 Task: Add an event with the title Lunch and Learn: Effective Email Marketing Strategies, date ''2023/10/18'', time 7:00 AM to 9:00 AMand add a description: Participants will understand the importance of building rapport and trust with the other party during negotiations. They will learn strategies to establish positive relationships, manage emotions, and navigate potential conflicts constructively.Select event color  Lavender . Add location for the event as: London, UK, logged in from the account softage.3@softage.netand send the event invitation to softage.4@softage.net and softage.5@softage.net. Set a reminder for the event Doesn''t repeat
Action: Mouse moved to (78, 99)
Screenshot: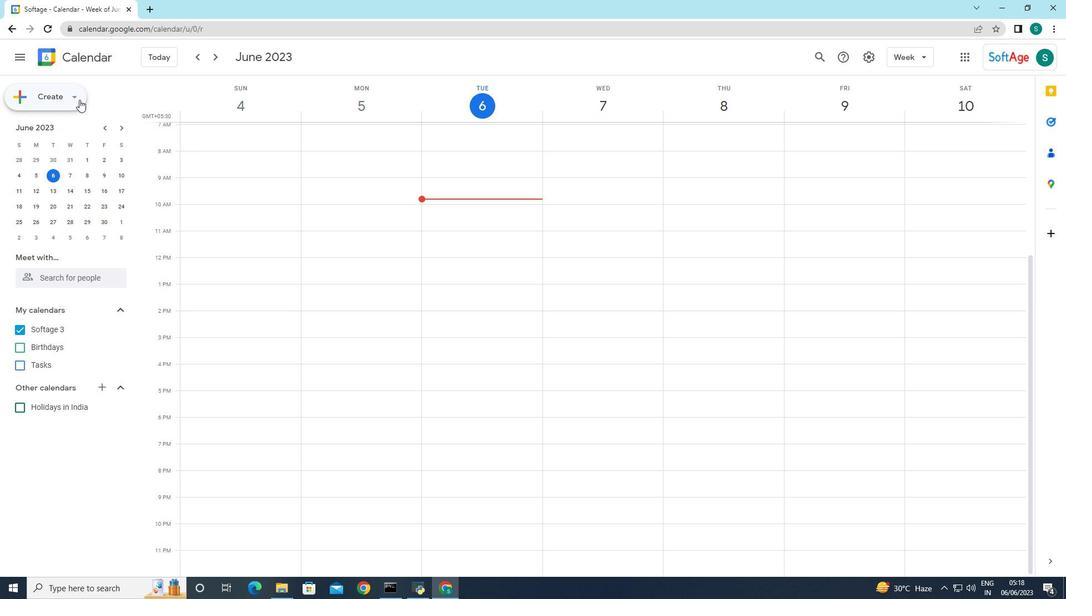
Action: Mouse pressed left at (78, 99)
Screenshot: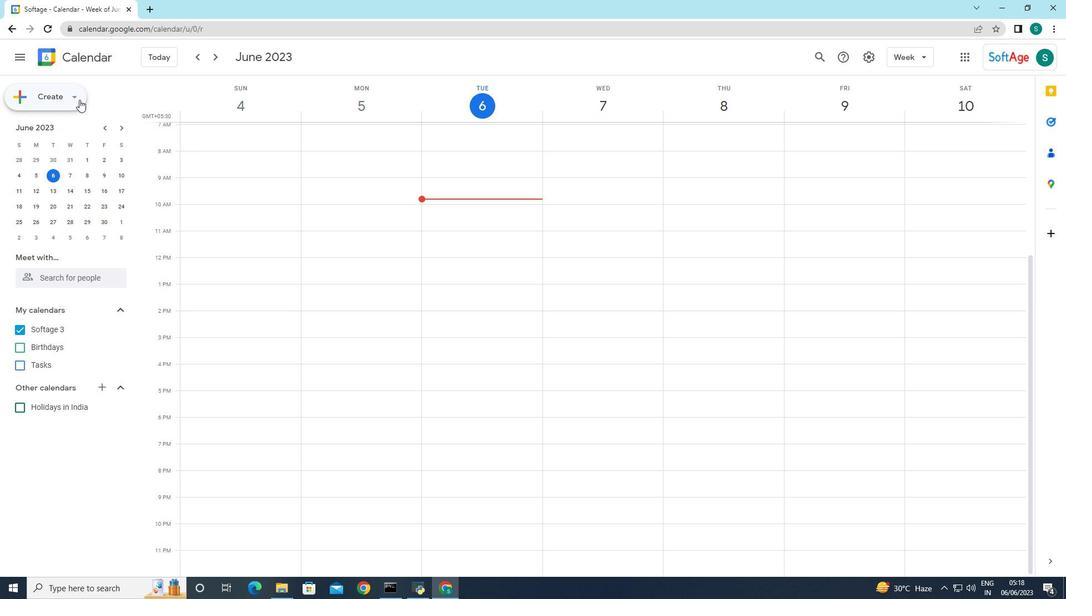 
Action: Mouse moved to (63, 121)
Screenshot: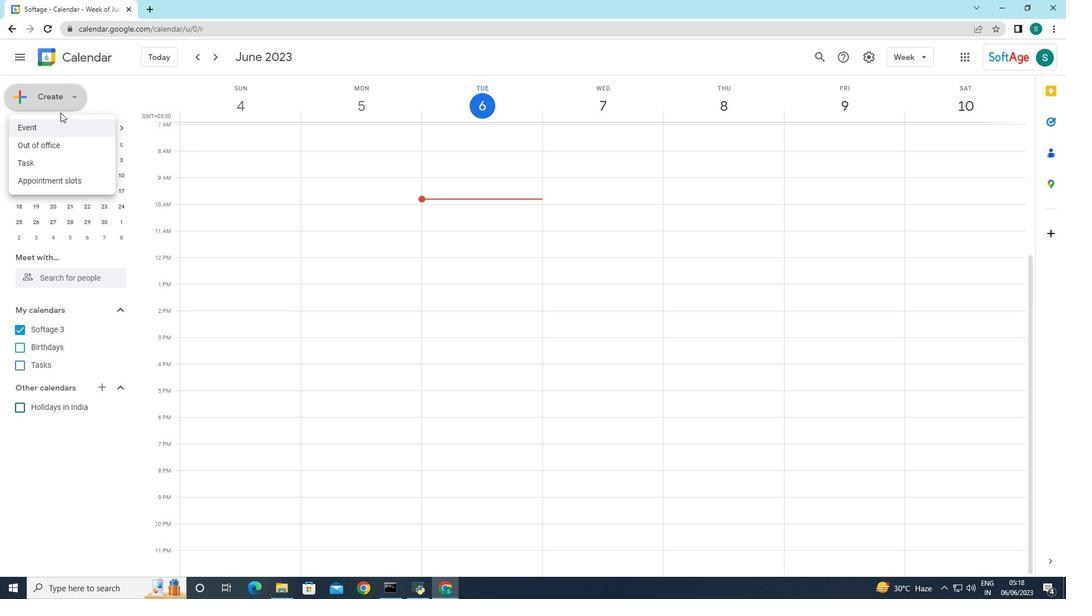 
Action: Mouse pressed left at (63, 121)
Screenshot: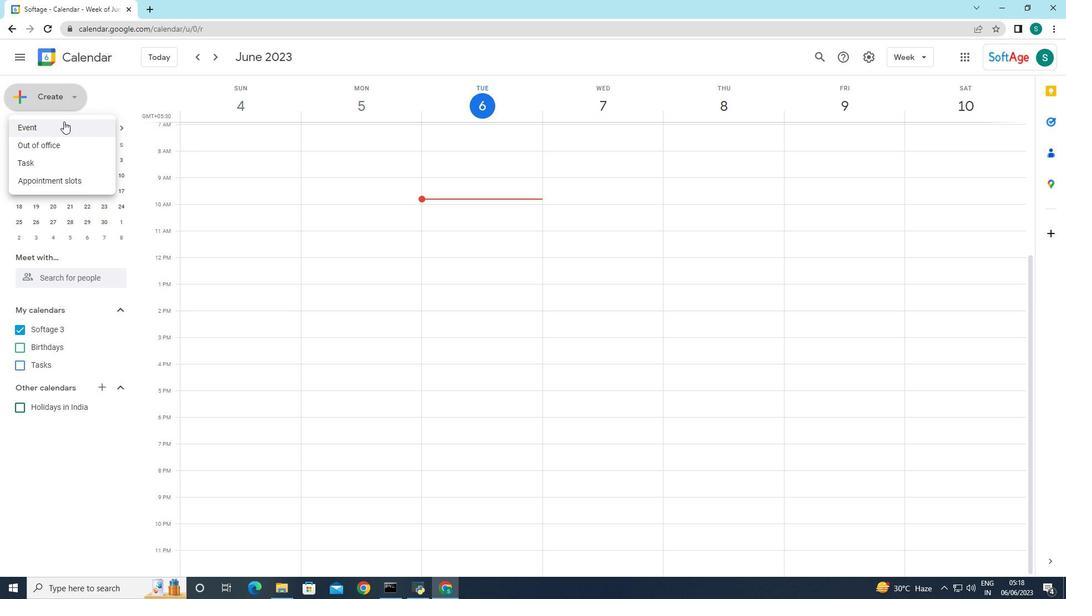 
Action: Mouse moved to (332, 439)
Screenshot: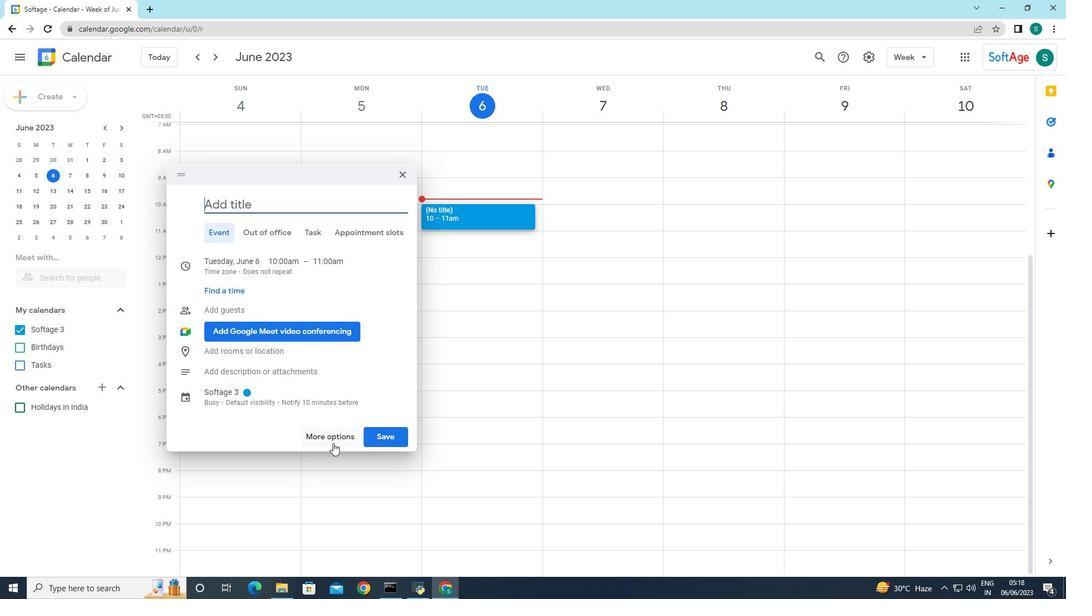 
Action: Mouse pressed left at (332, 439)
Screenshot: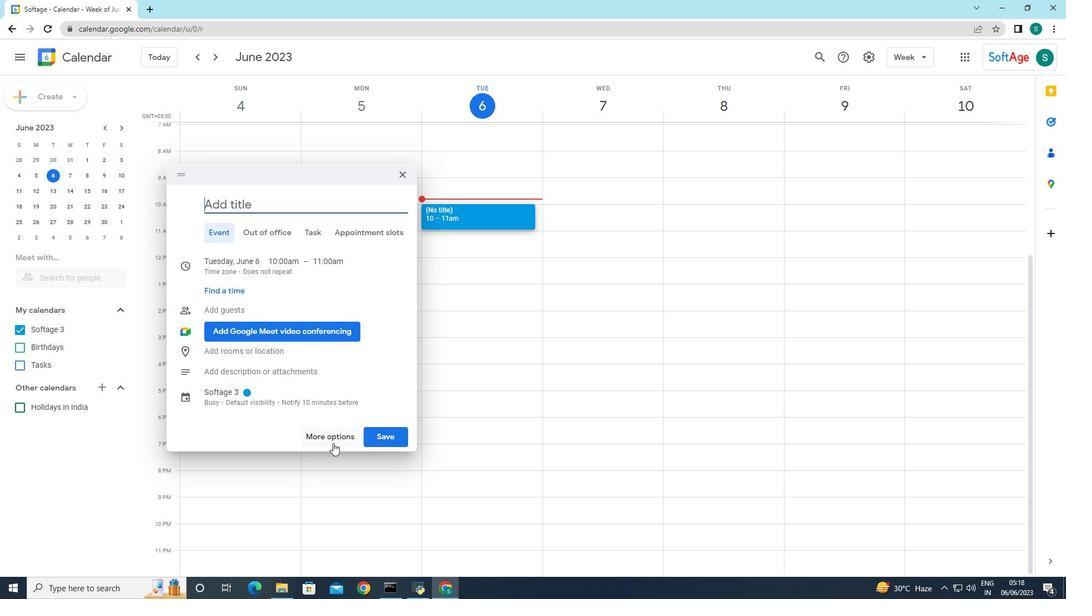 
Action: Mouse moved to (103, 64)
Screenshot: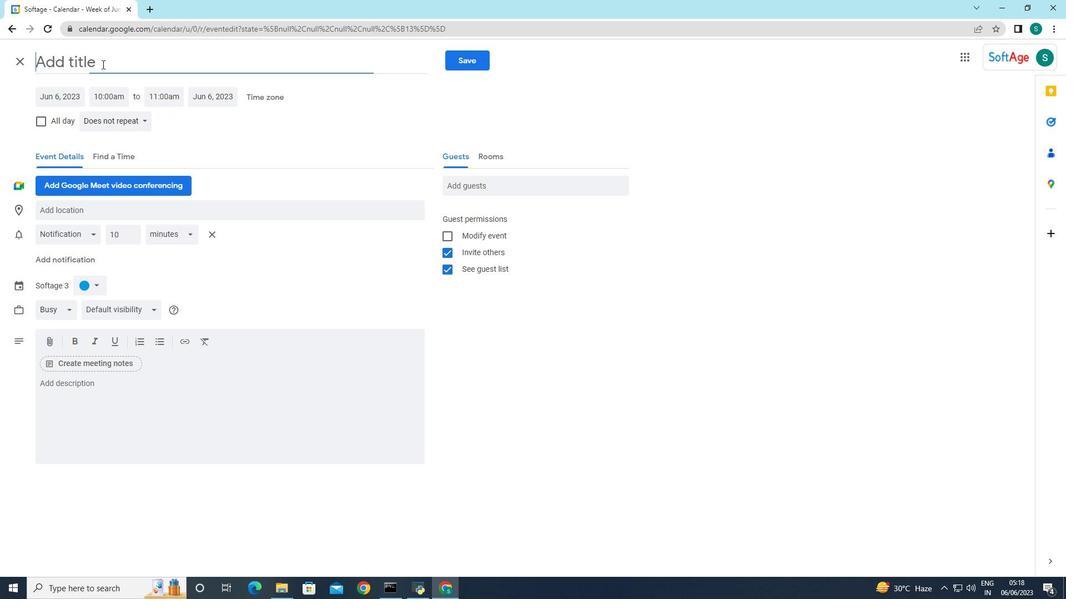 
Action: Mouse pressed left at (103, 64)
Screenshot: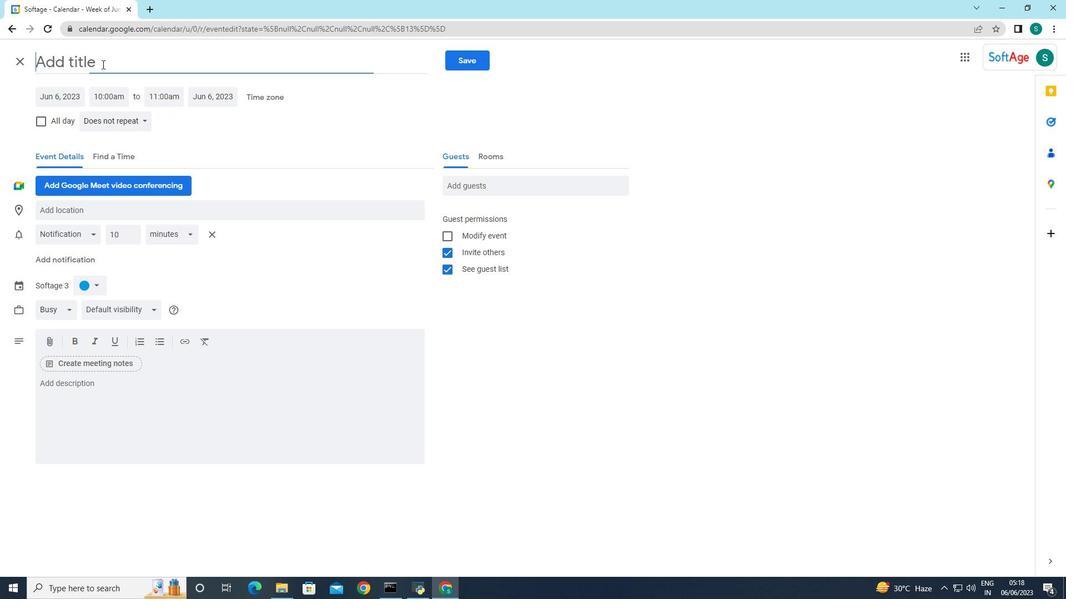 
Action: Key pressed <Key.caps_lock>L<Key.caps_lock><Key.caps_lock><Key.backspace>L<Key.caps_lock><Key.backspace>l<Key.caps_lock>U<Key.backspace><Key.caps_lock><Key.caps_lock>UNCH<Key.space><Key.caps_lock><Key.caps_lock>AND<Key.space><Key.caps_lock>l<Key.caps_lock>EARN<Key.space><Key.backspace><Key.shift_r>:<Key.space><Key.caps_lock>e<Key.caps_lock>D<Key.backspace>FFECTIVE<Key.space><Key.caps_lock>e<Key.caps_lock>MAIL<Key.space><Key.caps_lock>m<Key.caps_lock>ARKETING<Key.space><Key.caps_lock>s<Key.caps_lock>T<Key.caps_lock>rategies,<Key.space><Key.backspace><Key.backspace><Key.backspace><Key.backspace><Key.backspace><Key.backspace><Key.backspace><Key.backspace><Key.backspace><Key.backspace><Key.backspace><Key.backspace><Key.backspace><Key.backspace>g<Key.backspace><Key.caps_lock>G<Key.caps_lock><Key.space><Key.caps_lock>S<Key.caps_lock><Key.backspace>s<Key.caps_lock>TRATEGEI<Key.backspace><Key.backspace>IES
Screenshot: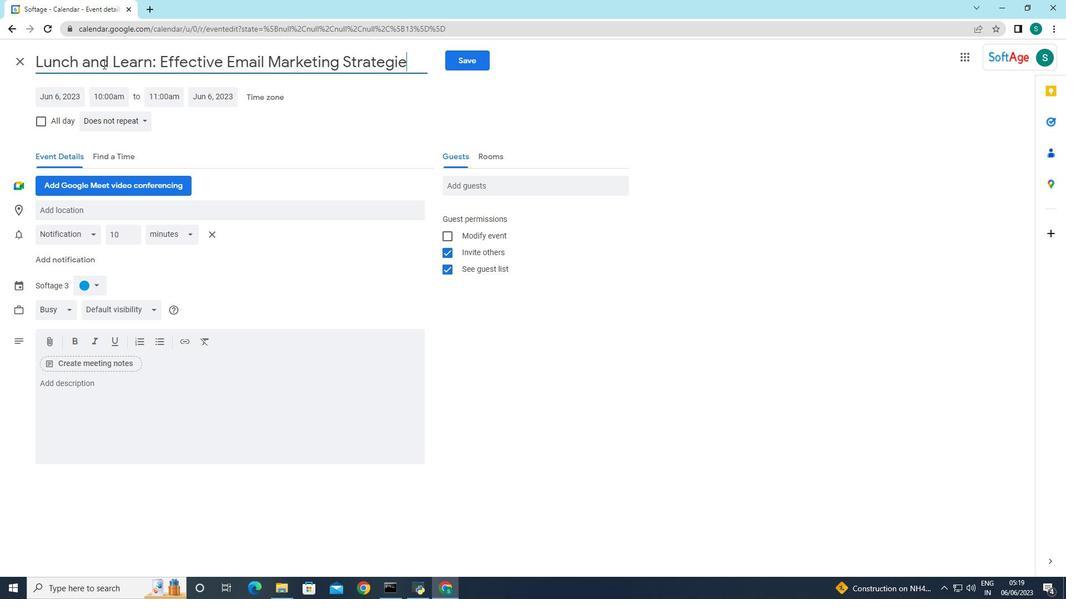 
Action: Mouse moved to (282, 147)
Screenshot: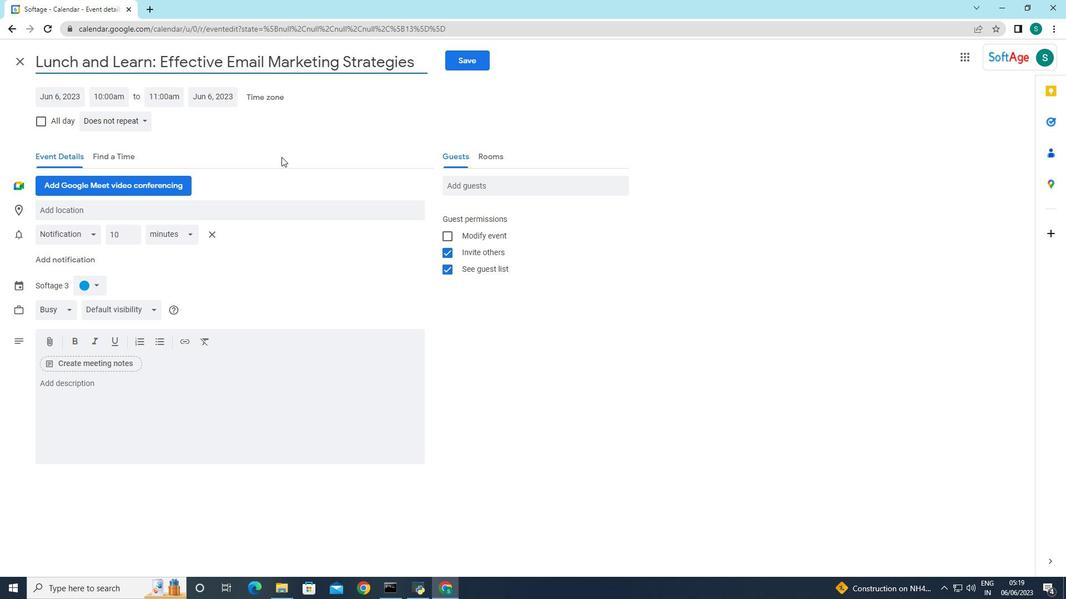 
Action: Mouse pressed left at (282, 147)
Screenshot: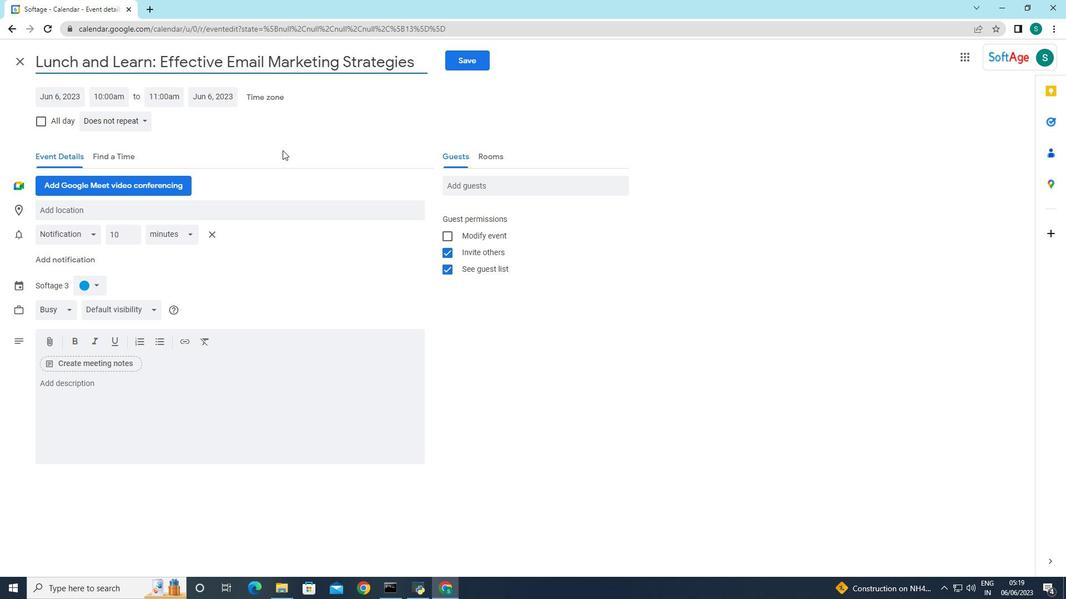 
Action: Mouse moved to (66, 98)
Screenshot: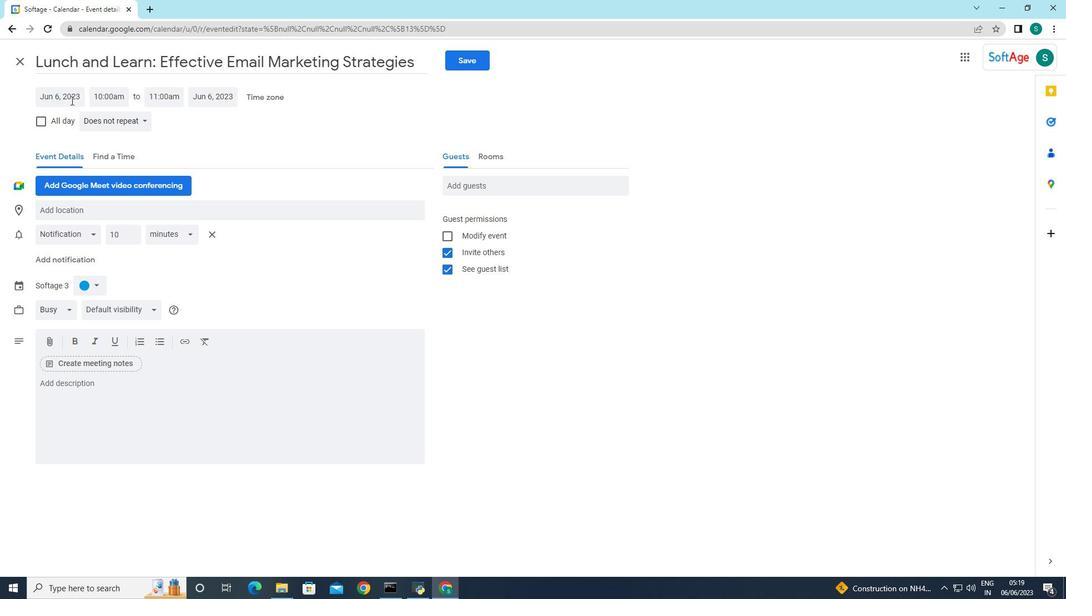 
Action: Mouse pressed left at (66, 98)
Screenshot: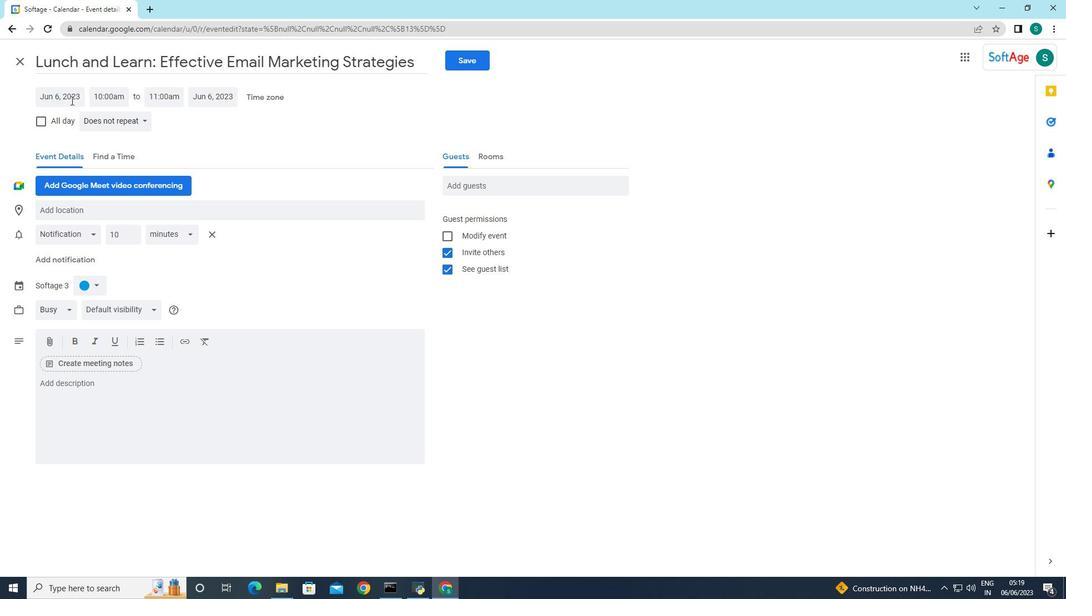 
Action: Mouse pressed left at (66, 98)
Screenshot: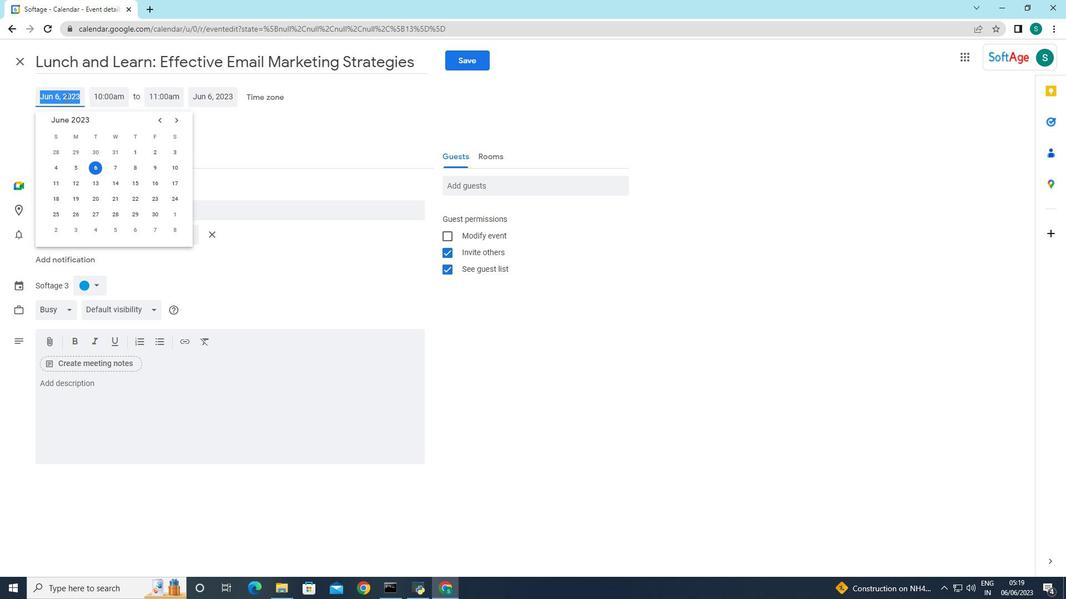 
Action: Mouse moved to (172, 118)
Screenshot: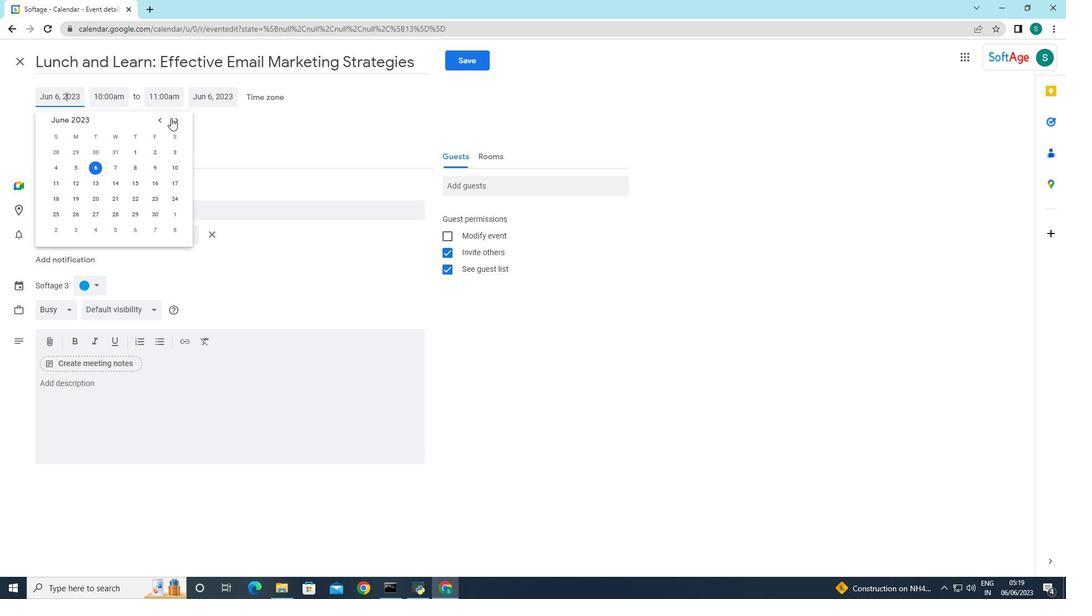 
Action: Mouse pressed left at (172, 118)
Screenshot: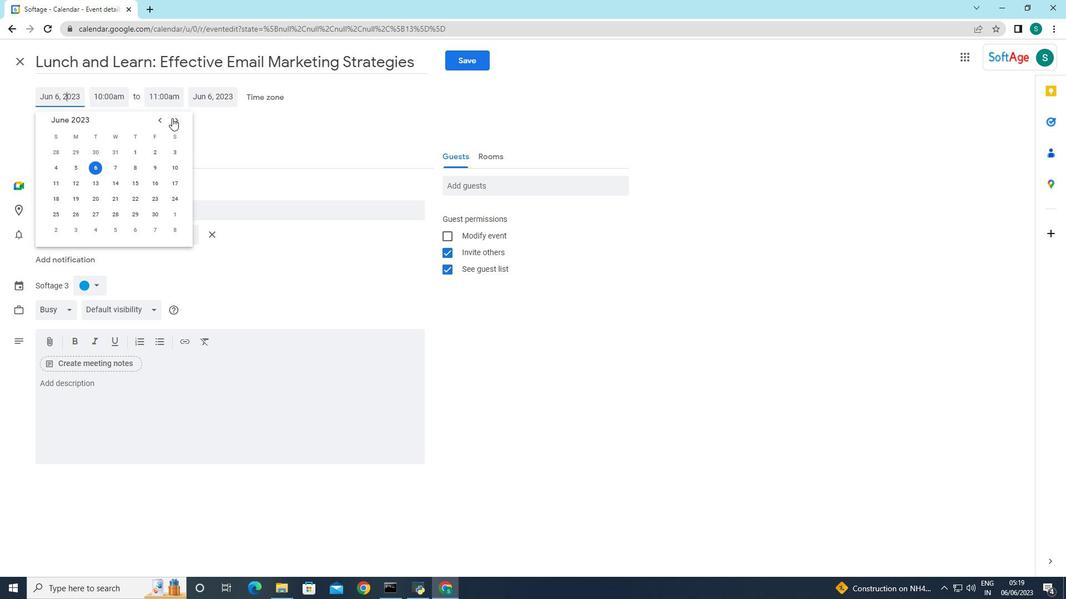 
Action: Mouse pressed left at (172, 118)
Screenshot: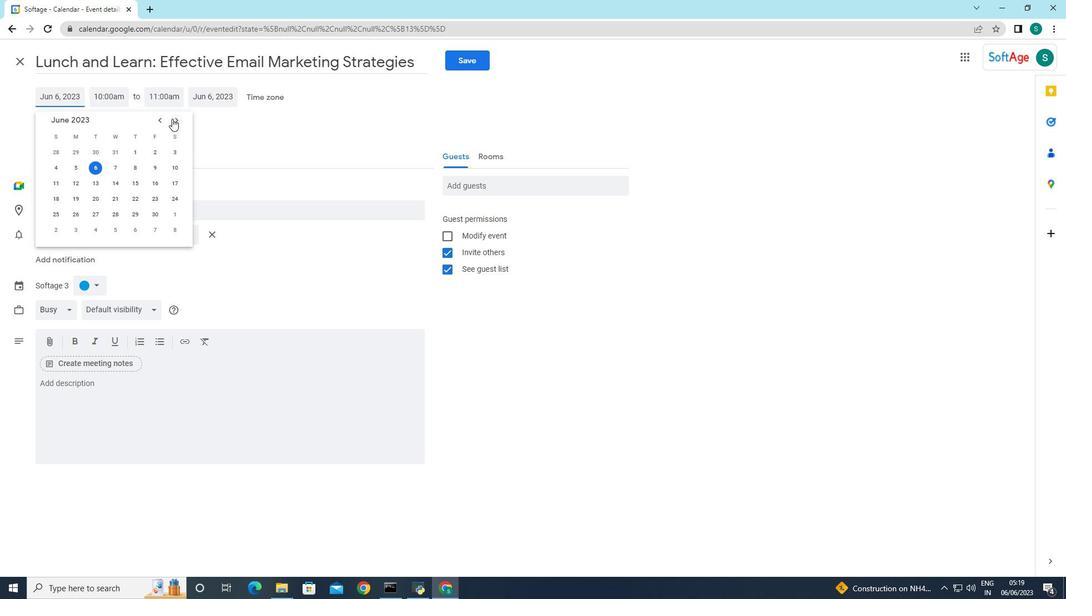 
Action: Mouse pressed left at (172, 118)
Screenshot: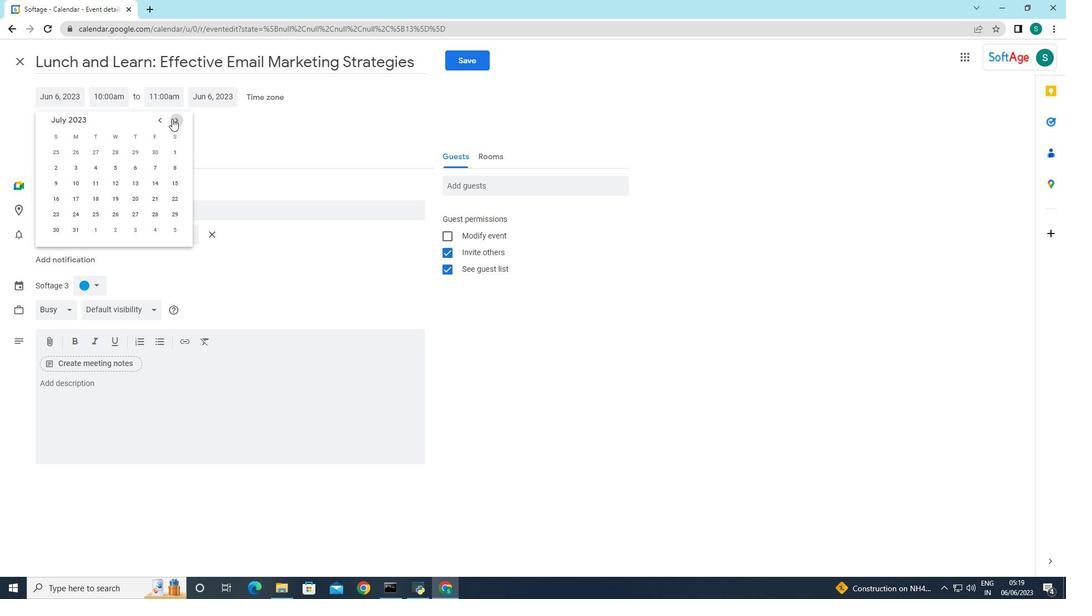 
Action: Mouse pressed left at (172, 118)
Screenshot: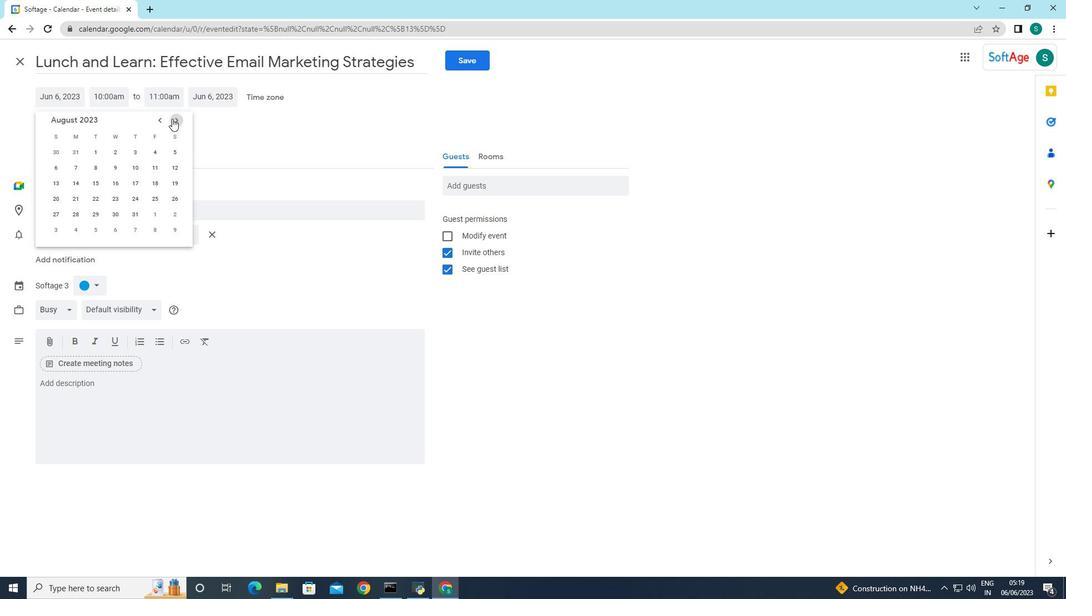 
Action: Mouse pressed left at (172, 118)
Screenshot: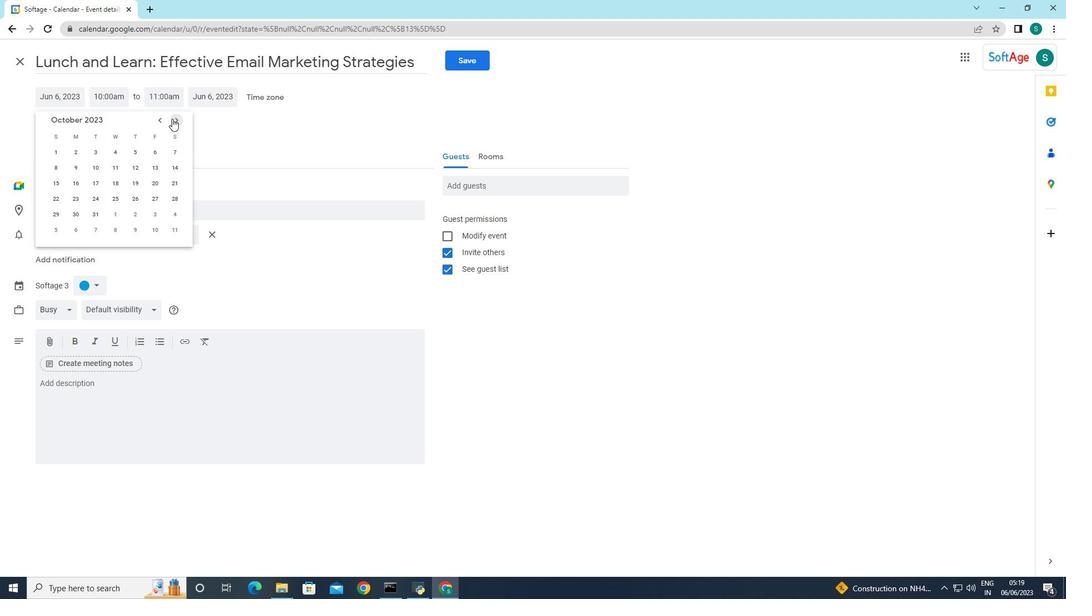 
Action: Mouse pressed left at (172, 118)
Screenshot: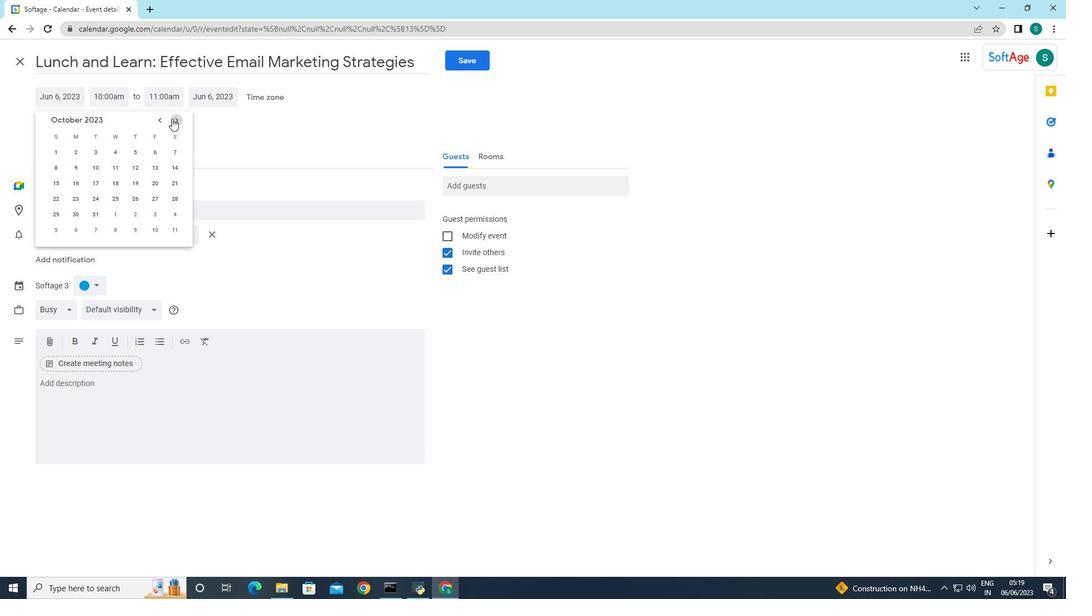 
Action: Mouse moved to (159, 121)
Screenshot: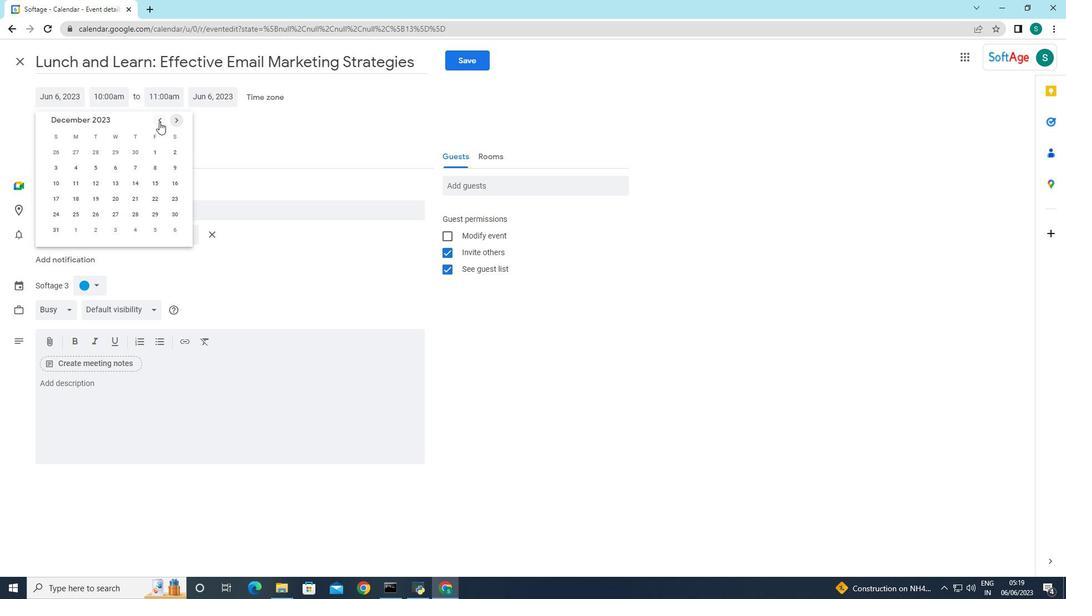 
Action: Mouse pressed left at (159, 121)
Screenshot: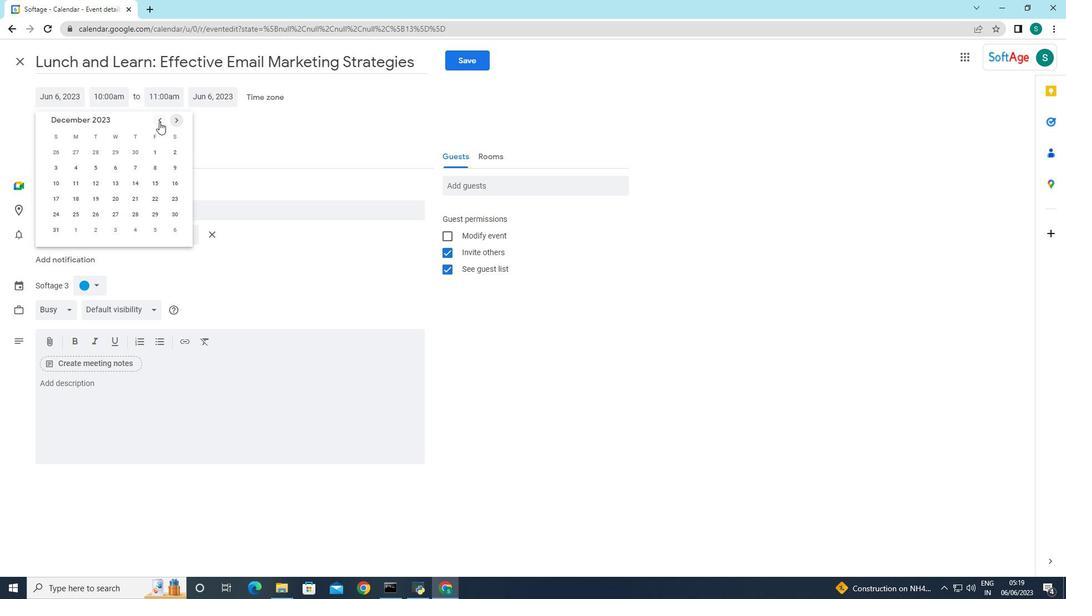 
Action: Mouse pressed left at (159, 121)
Screenshot: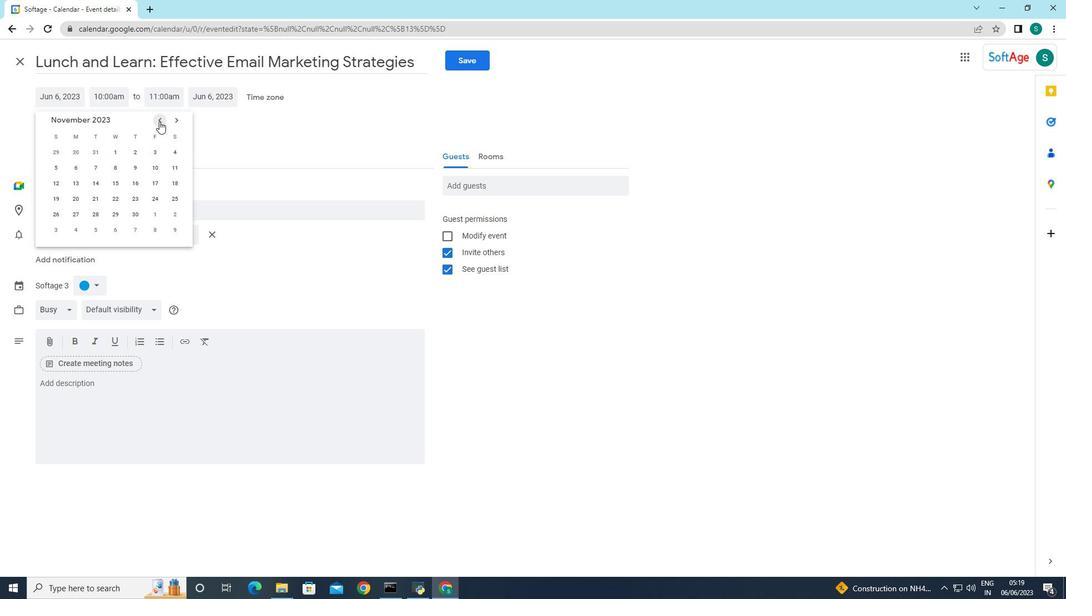 
Action: Mouse moved to (116, 181)
Screenshot: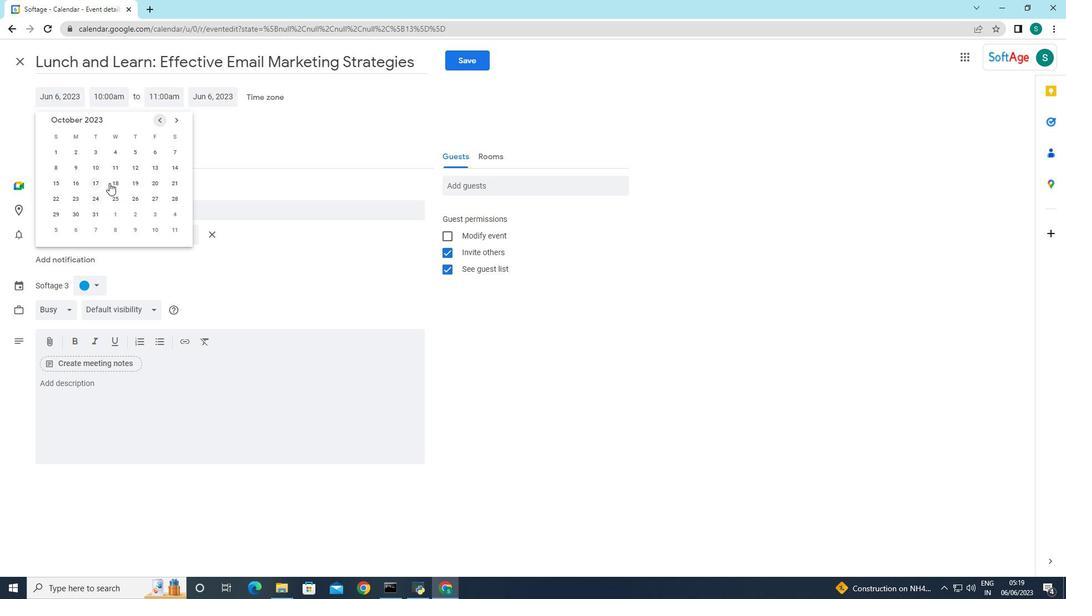 
Action: Mouse pressed left at (116, 181)
Screenshot: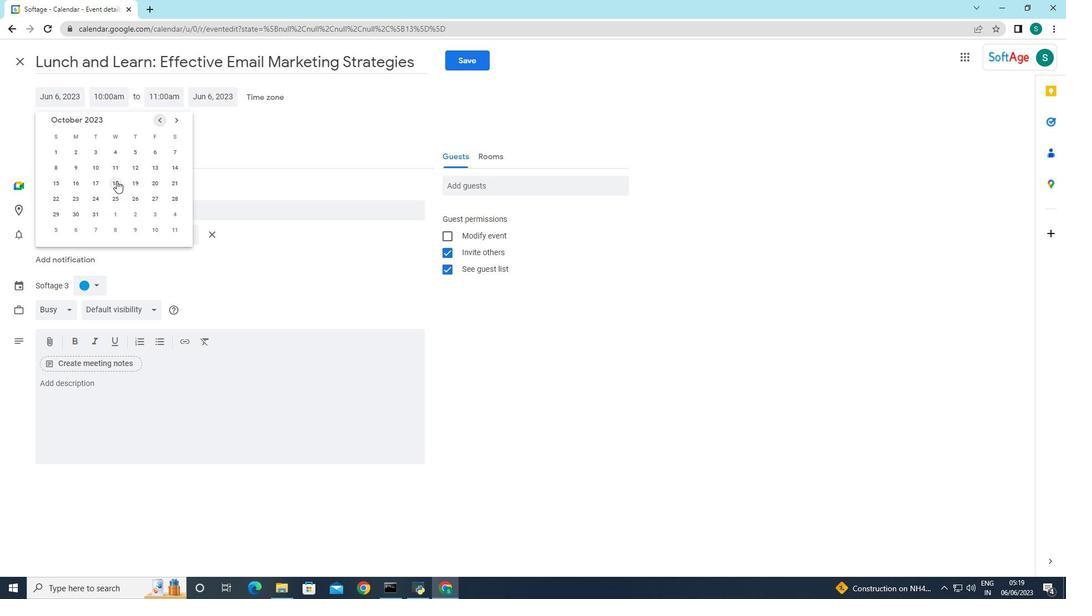 
Action: Mouse moved to (241, 137)
Screenshot: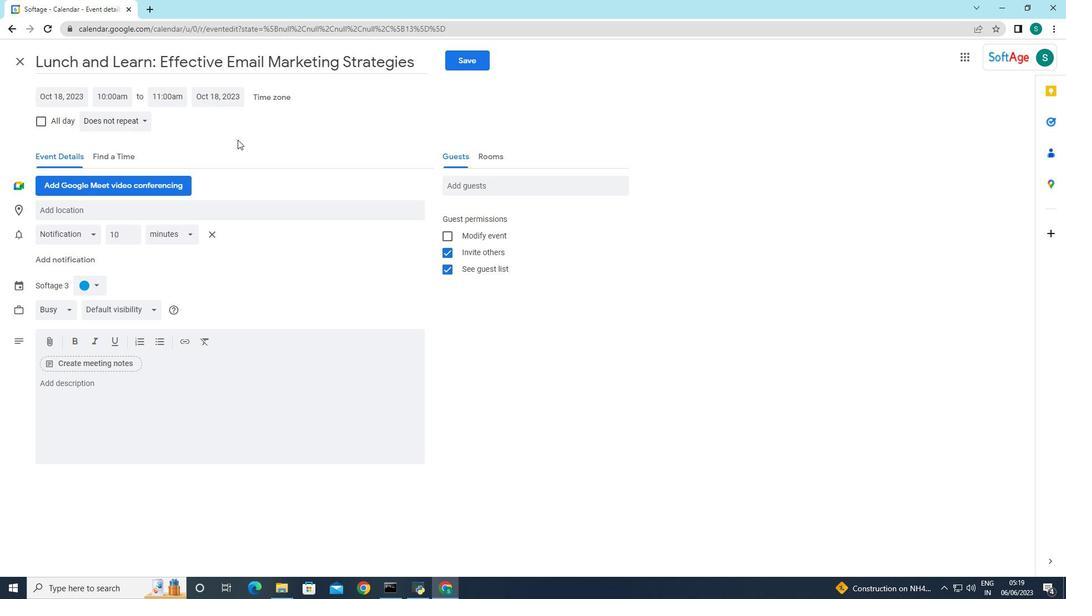 
Action: Mouse pressed left at (241, 137)
Screenshot: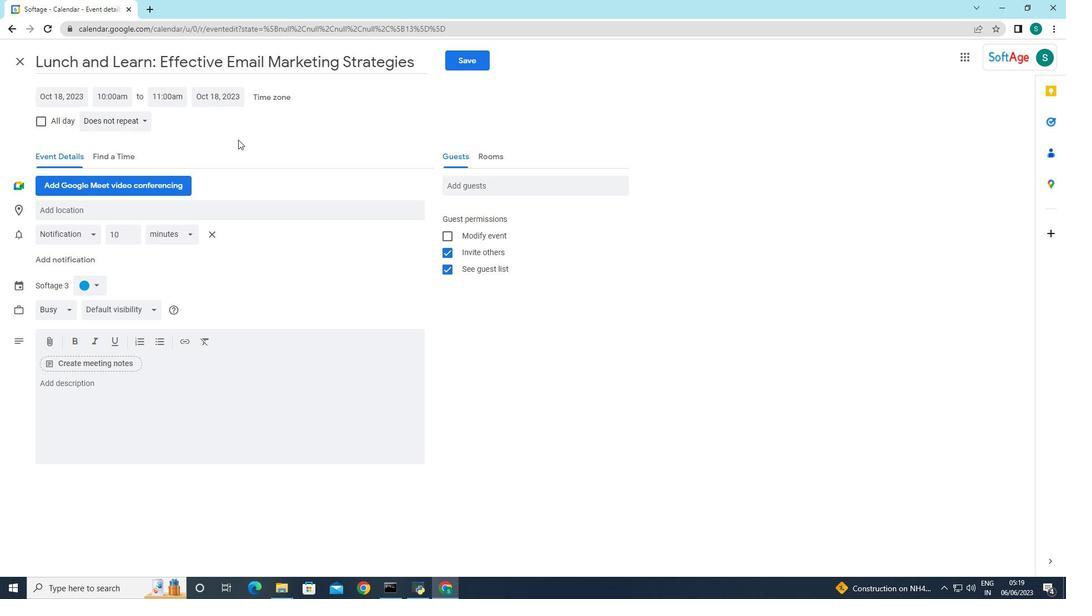
Action: Mouse moved to (118, 94)
Screenshot: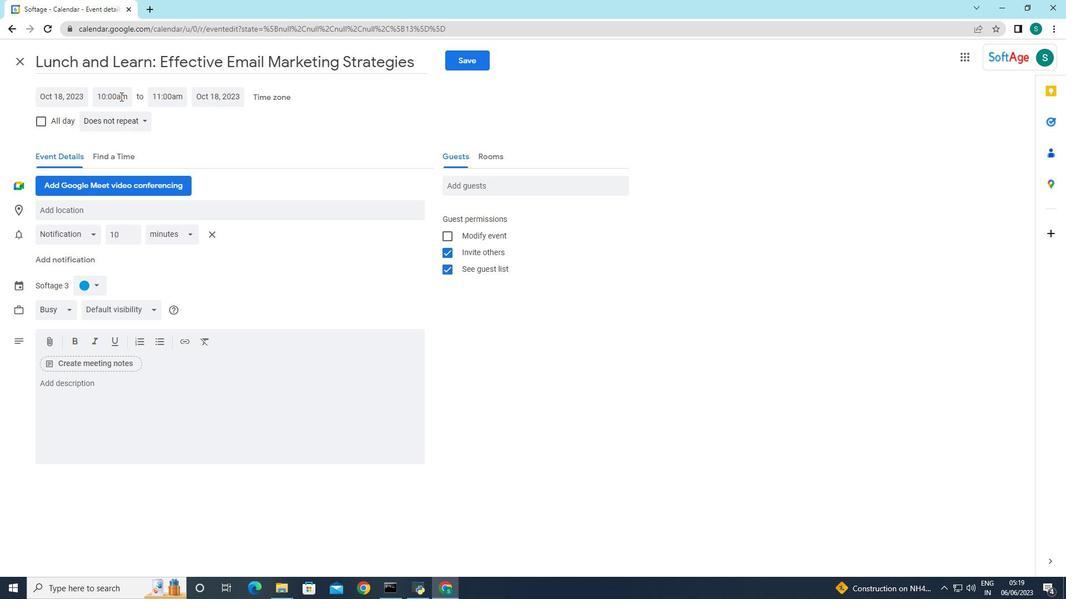 
Action: Mouse pressed left at (118, 94)
Screenshot: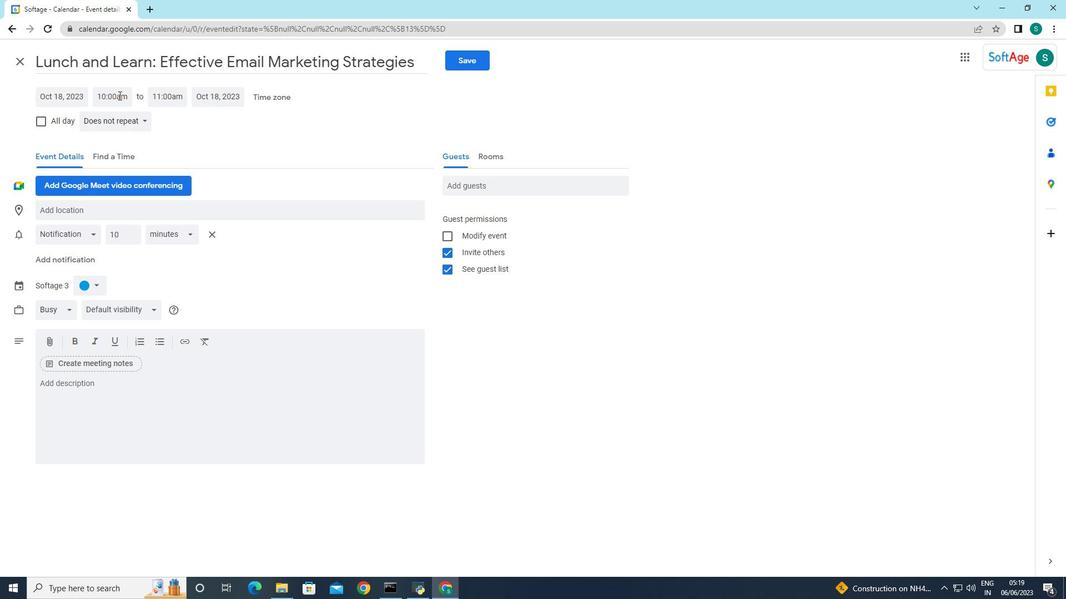 
Action: Mouse moved to (135, 153)
Screenshot: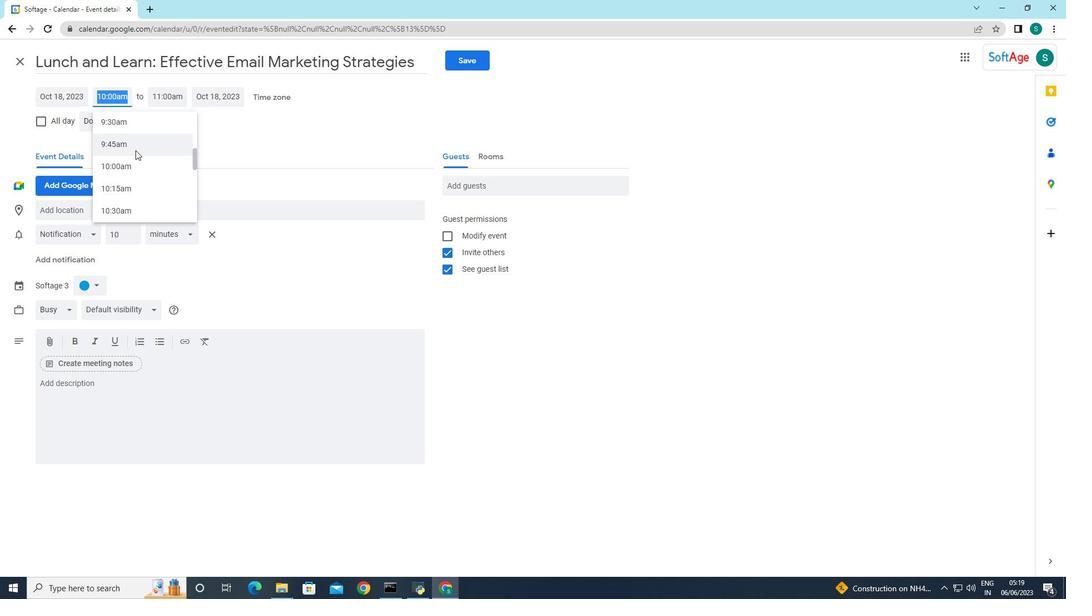 
Action: Mouse scrolled (135, 154) with delta (0, 0)
Screenshot: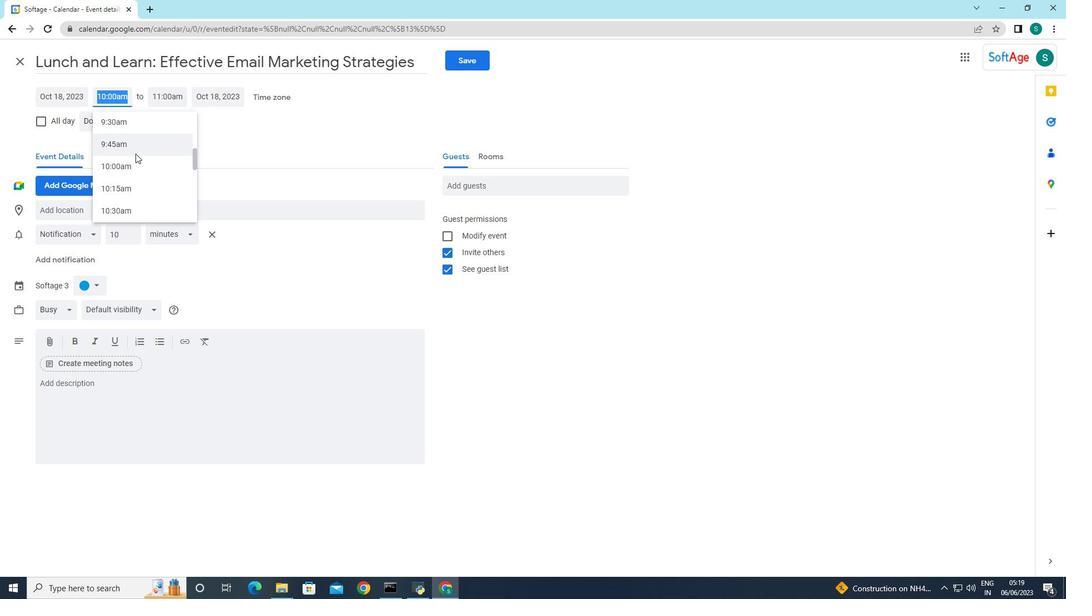 
Action: Mouse scrolled (135, 154) with delta (0, 0)
Screenshot: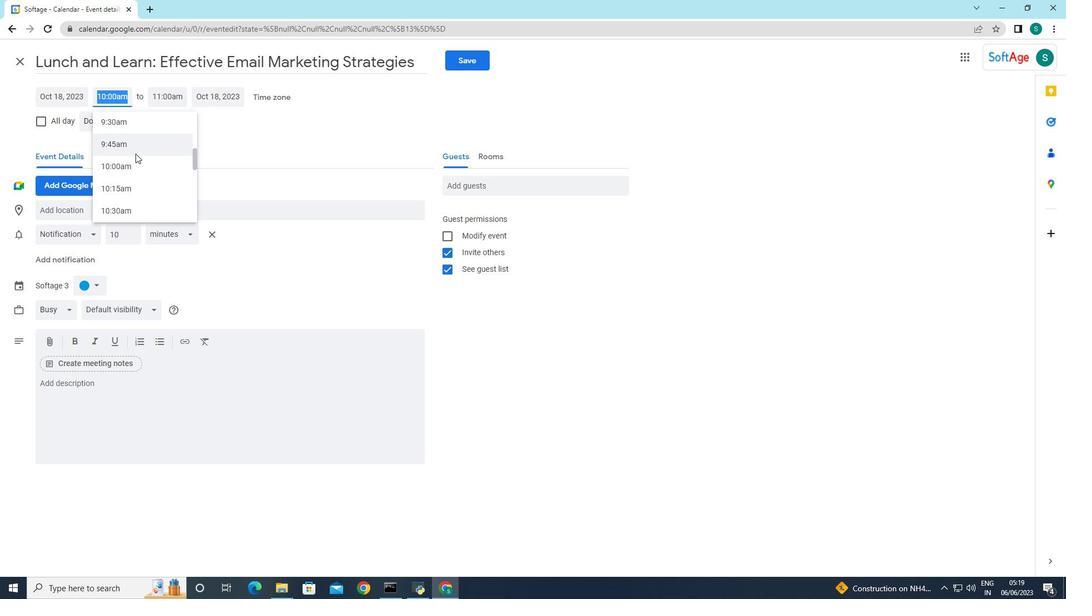 
Action: Mouse scrolled (135, 154) with delta (0, 0)
Screenshot: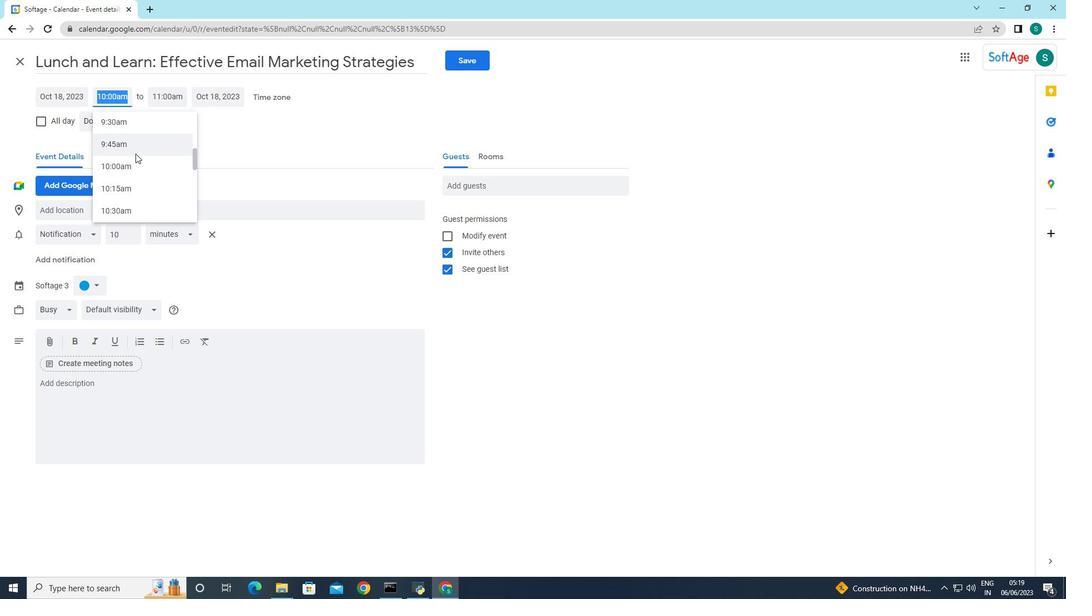
Action: Mouse moved to (132, 150)
Screenshot: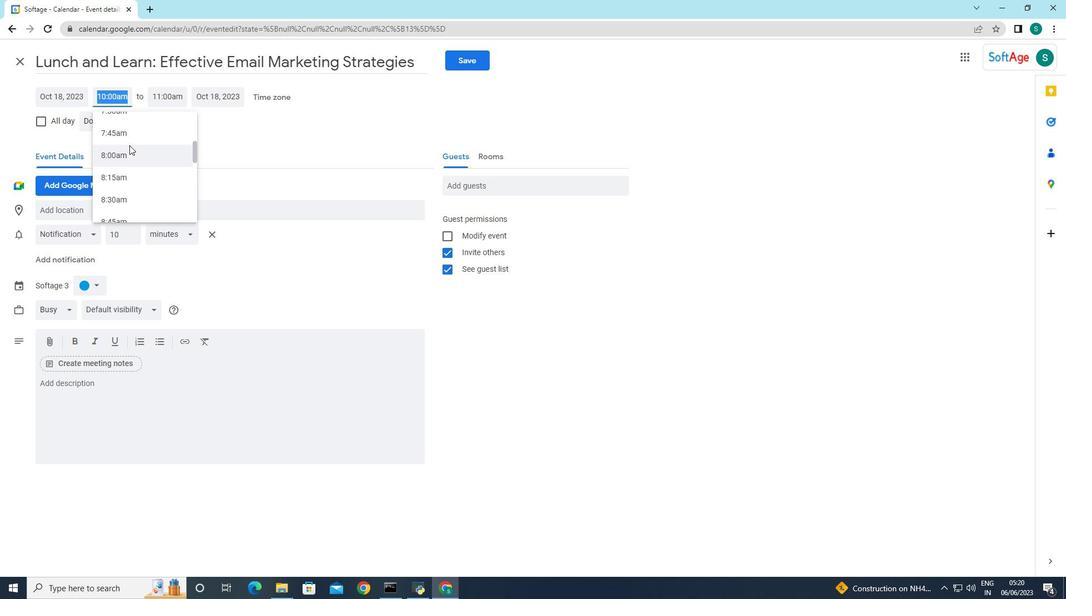 
Action: Mouse scrolled (132, 149) with delta (0, 0)
Screenshot: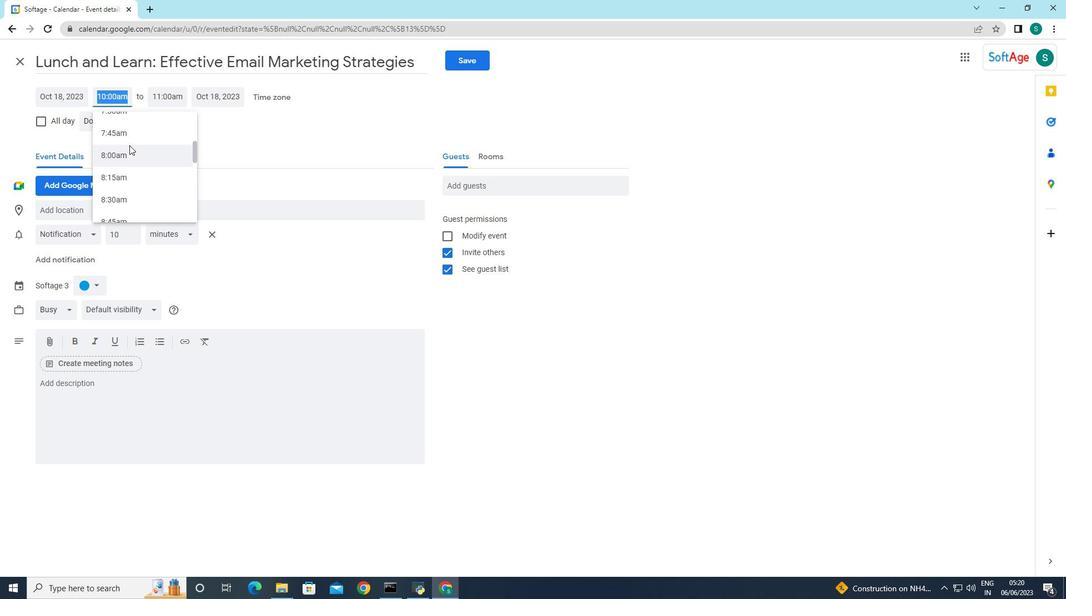 
Action: Mouse moved to (114, 128)
Screenshot: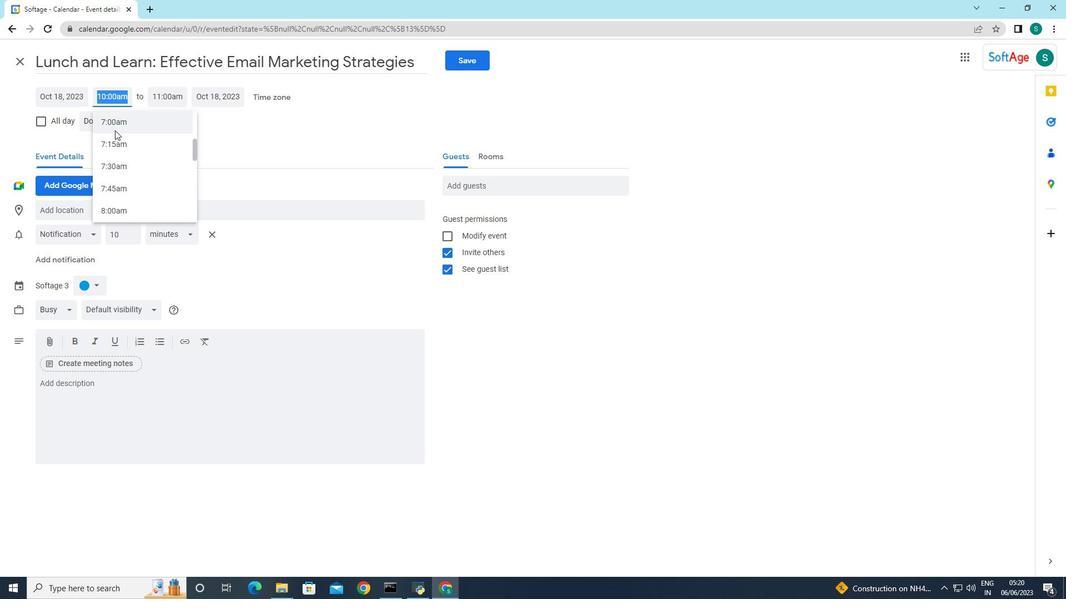 
Action: Mouse pressed left at (114, 128)
Screenshot: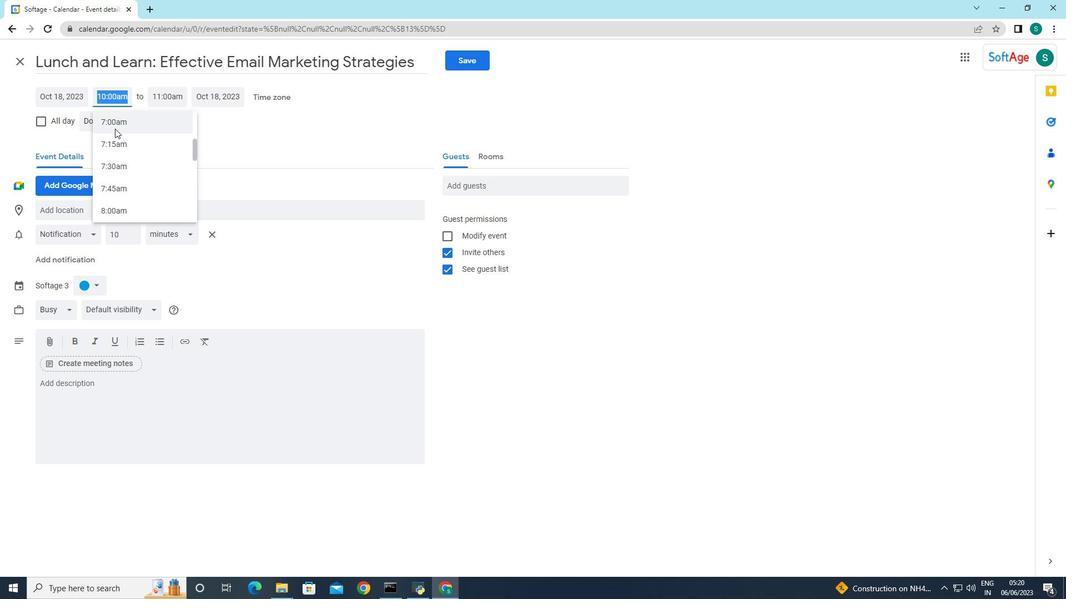 
Action: Mouse moved to (157, 94)
Screenshot: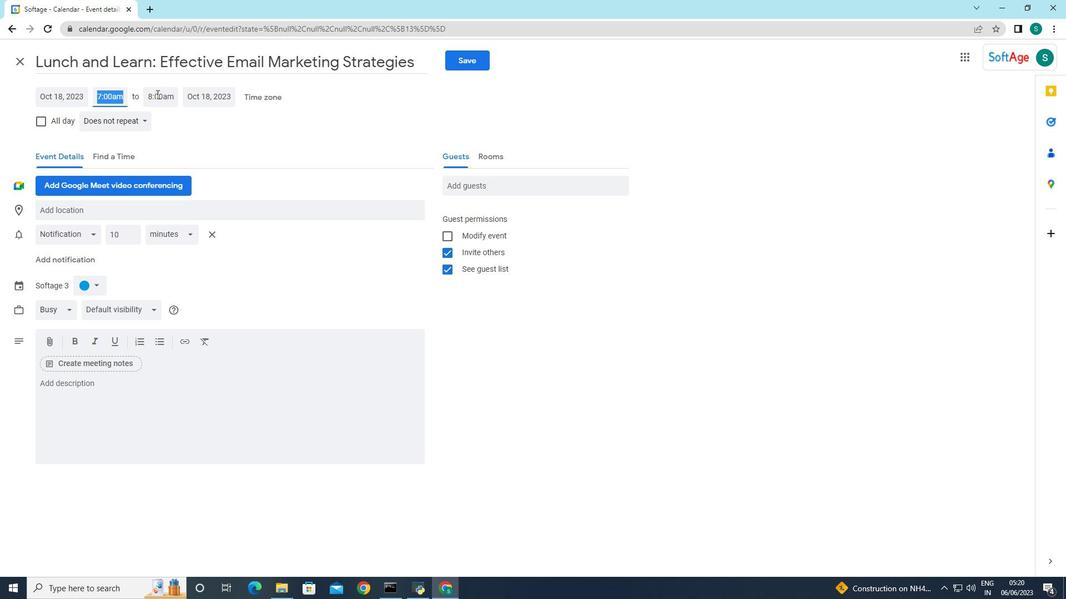 
Action: Mouse pressed left at (157, 94)
Screenshot: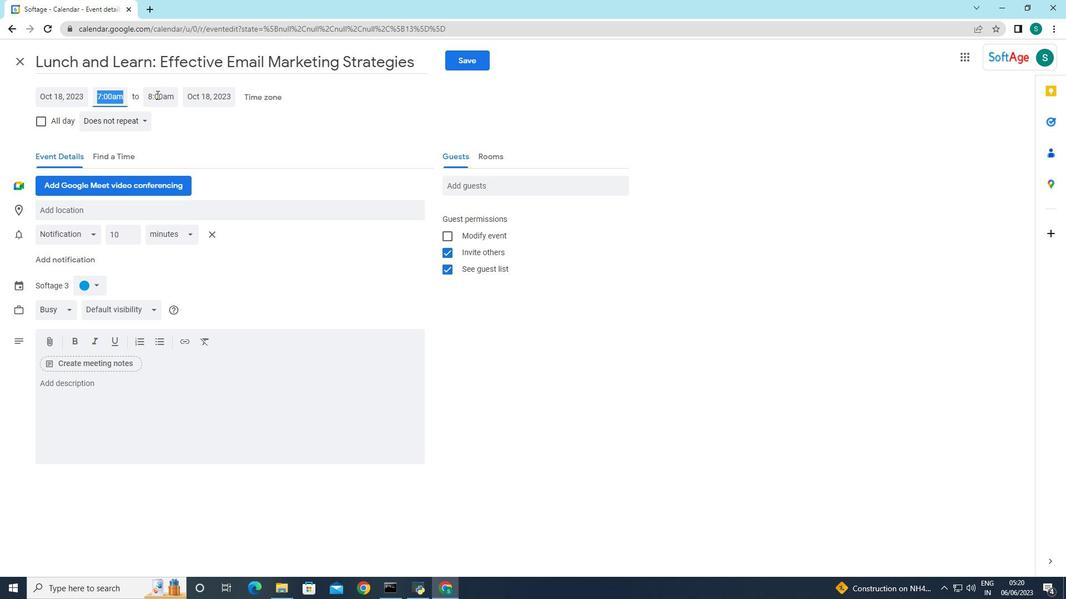 
Action: Mouse moved to (180, 215)
Screenshot: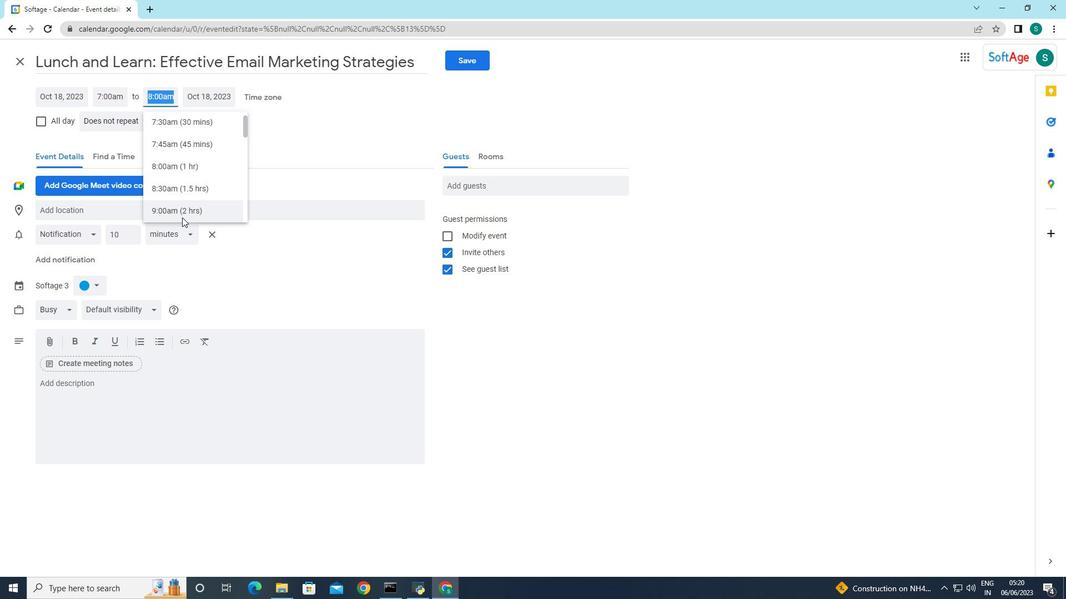 
Action: Mouse pressed left at (180, 215)
Screenshot: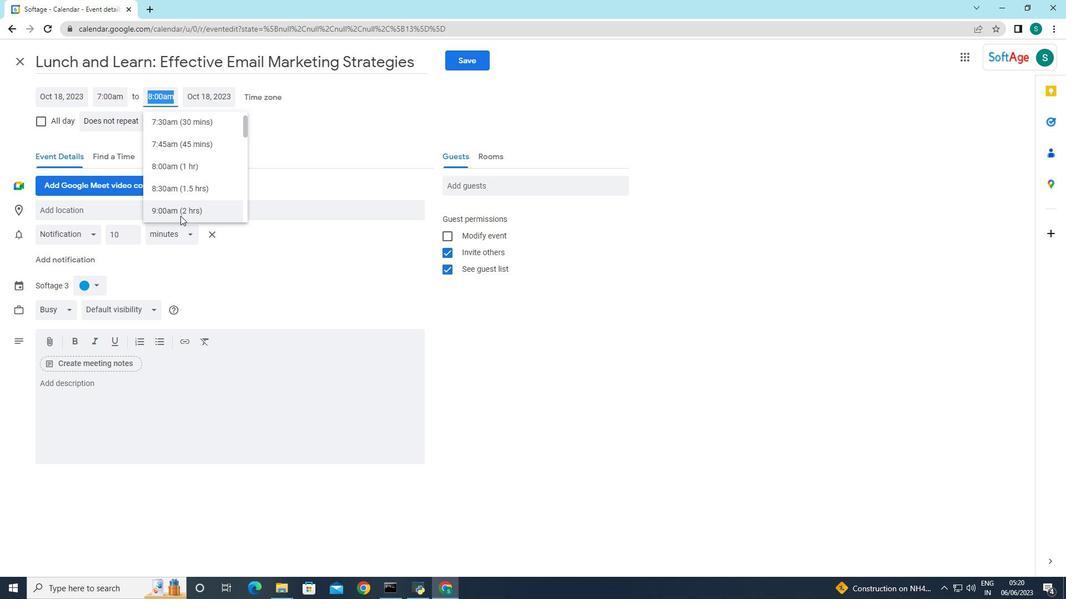 
Action: Mouse moved to (243, 137)
Screenshot: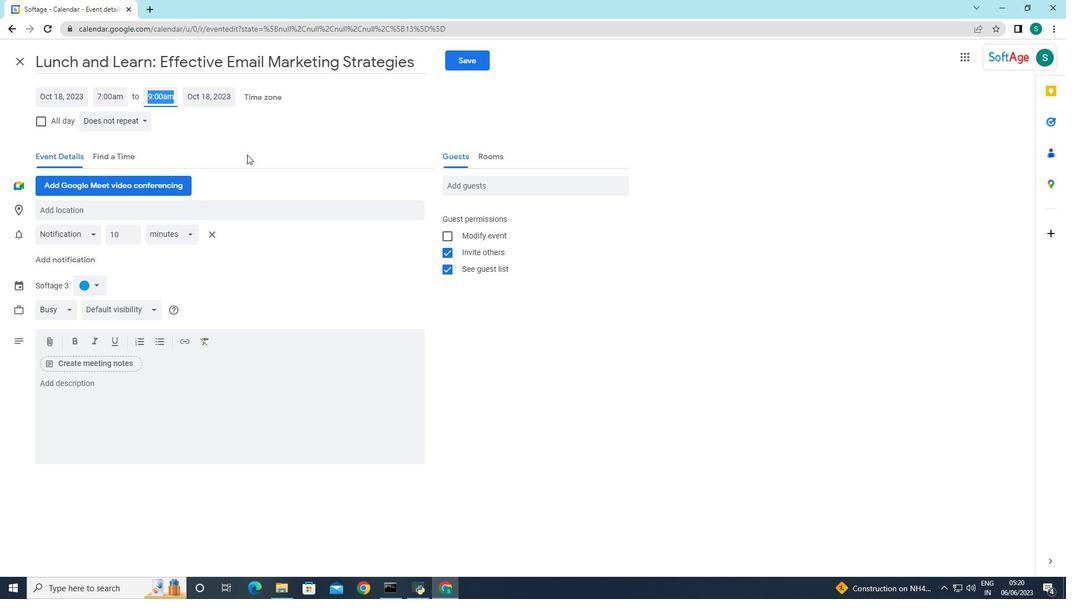 
Action: Mouse pressed left at (243, 137)
Screenshot: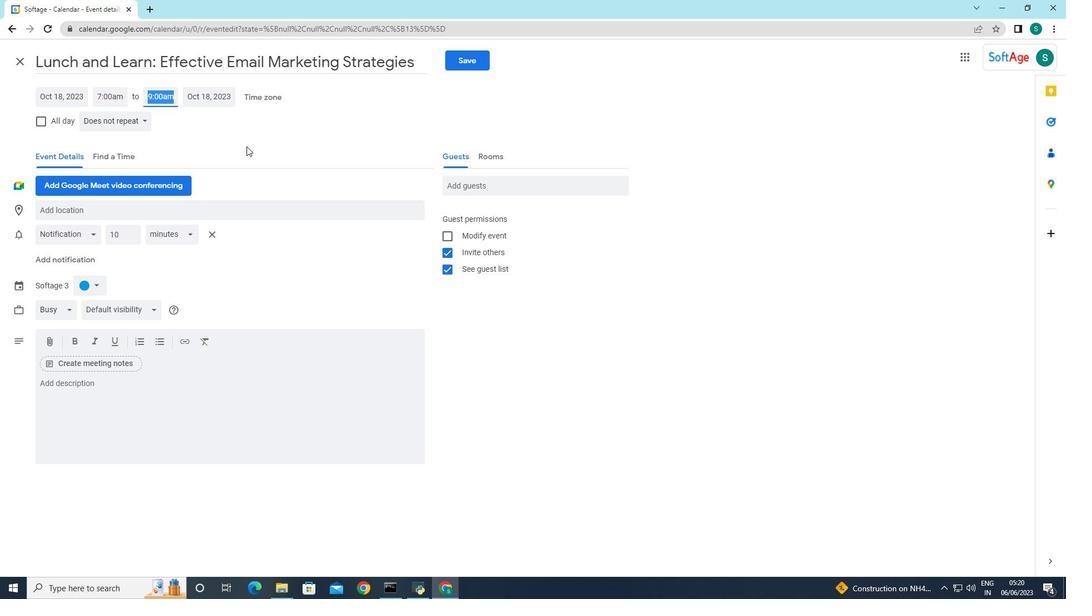 
Action: Mouse moved to (129, 383)
Screenshot: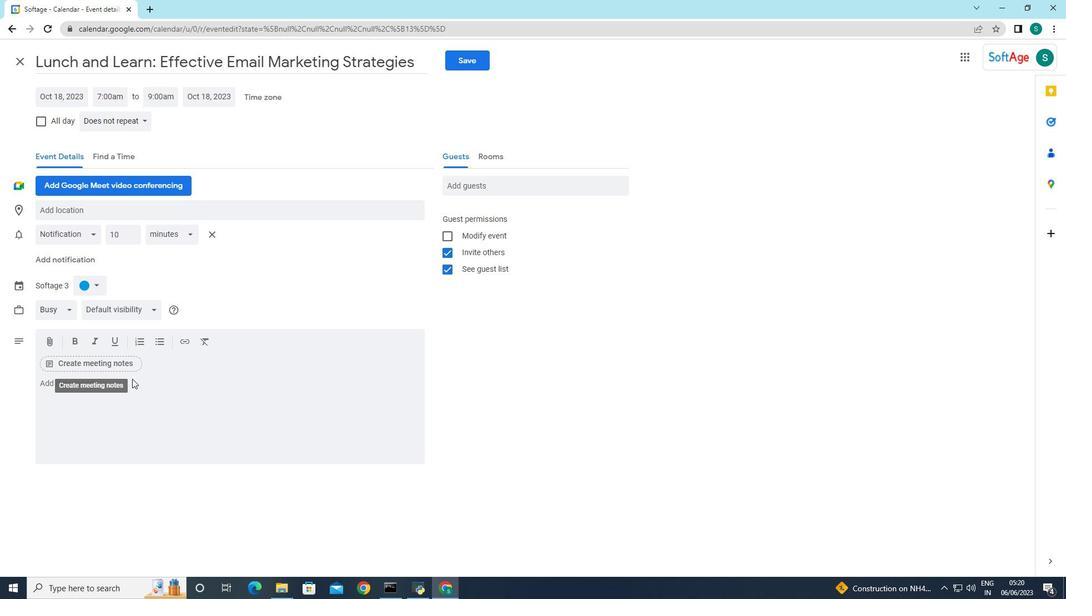 
Action: Mouse pressed left at (129, 383)
Screenshot: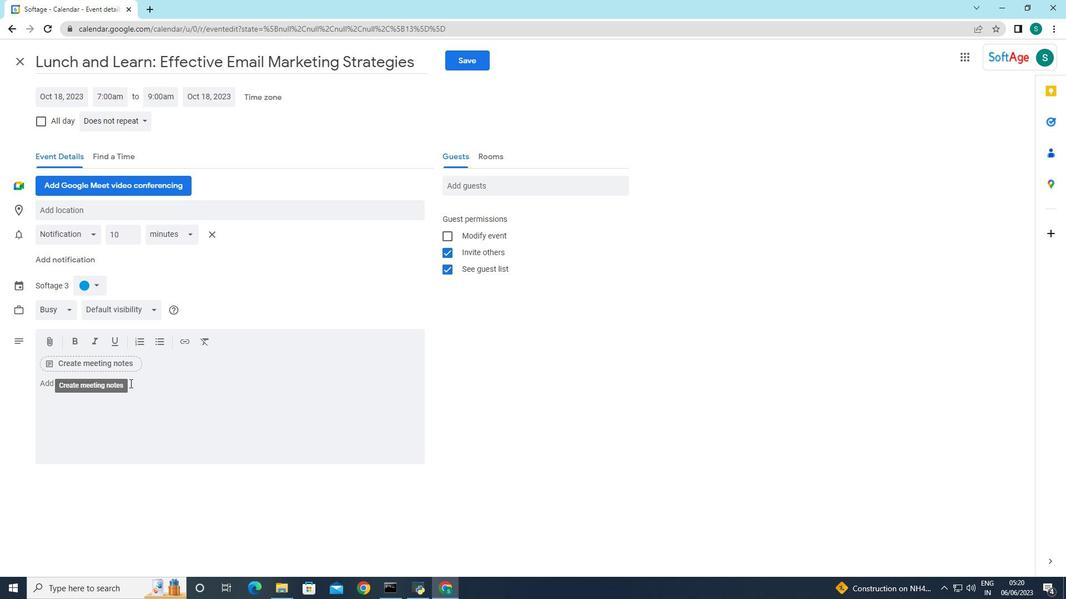 
Action: Mouse moved to (129, 377)
Screenshot: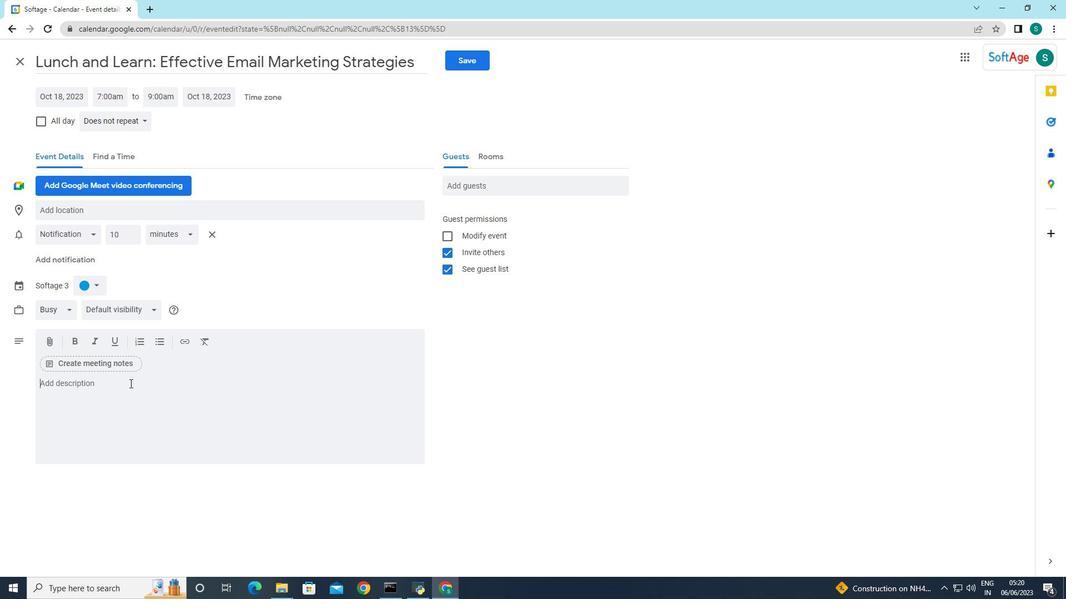 
Action: Key pressed <Key.caps_lock>lp<Key.backspace><Key.backspace>p<Key.caps_lock>ARTICIPANTS<Key.space>WILL<Key.space>UNDERSTAND<Key.space>THE<Key.space>IP<Key.backspace>K<Key.backspace>MPORTANCE<Key.space>OF<Key.space>BUILDING<Key.space>RAPPORT<Key.space>AND<Key.space>TRUST<Key.space>WITH<Key.space>THE<Key.space>OTHER<Key.space>PARTY<Key.space>DURING<Key.space>NEGOTIATIONS.<Key.space><Key.caps_lock>t<Key.caps_lock>HEY<Key.space>WILL<Key.space>LEARN<Key.space>STRATEGIES<Key.space>TO<Key.space>ESTABLOSH<Key.space><Key.backspace><Key.backspace><Key.backspace><Key.backspace><Key.backspace><Key.backspace><Key.backspace>ABLISS<Key.backspace>H<Key.space>POSITIVE<Key.space>RELATIONSHIO<Key.backspace>PS,<Key.space><Key.caps_lock><Key.caps_lock>N<Key.backspace>MANG<Key.backspace>AGE<Key.space>EMOTIONS,<Key.space>AND<Key.space>NAVIGATE<Key.space>POTENTIAL<Key.space>CONFLOCTS<Key.space>
Screenshot: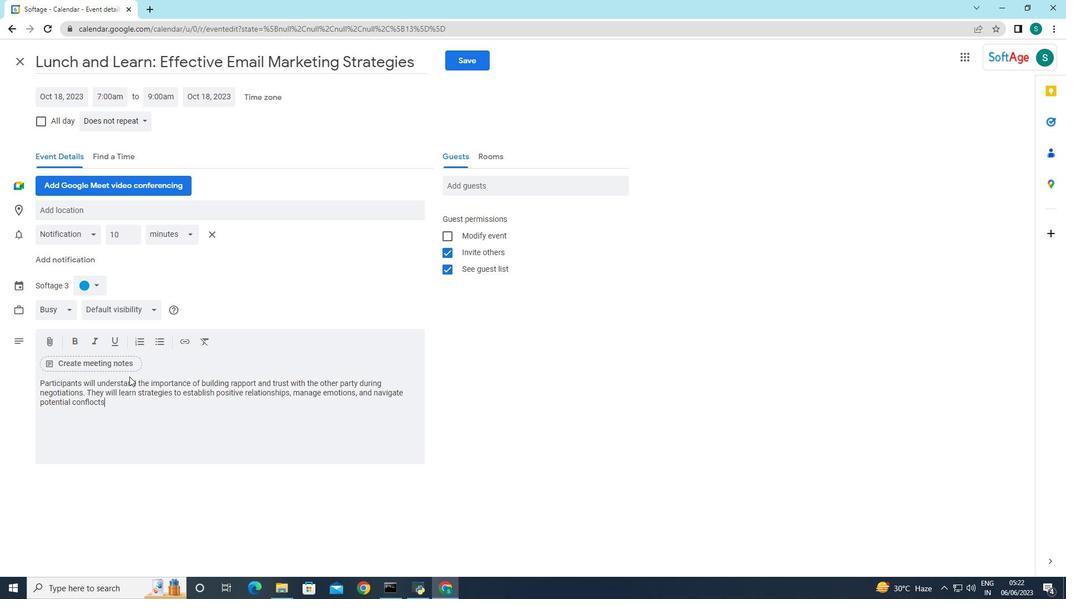
Action: Mouse moved to (89, 404)
Screenshot: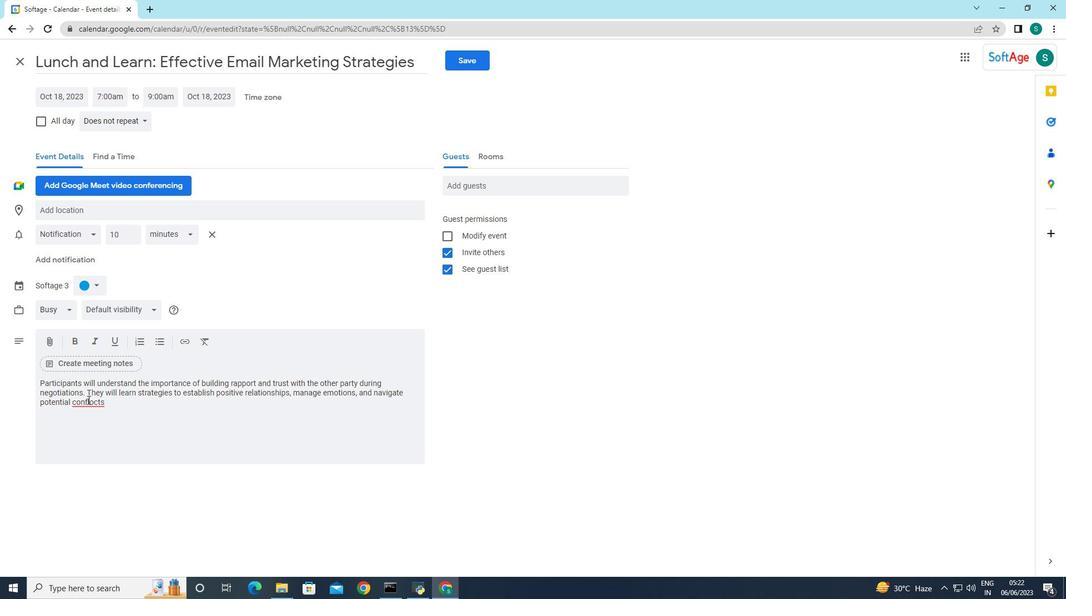 
Action: Mouse pressed left at (89, 404)
Screenshot: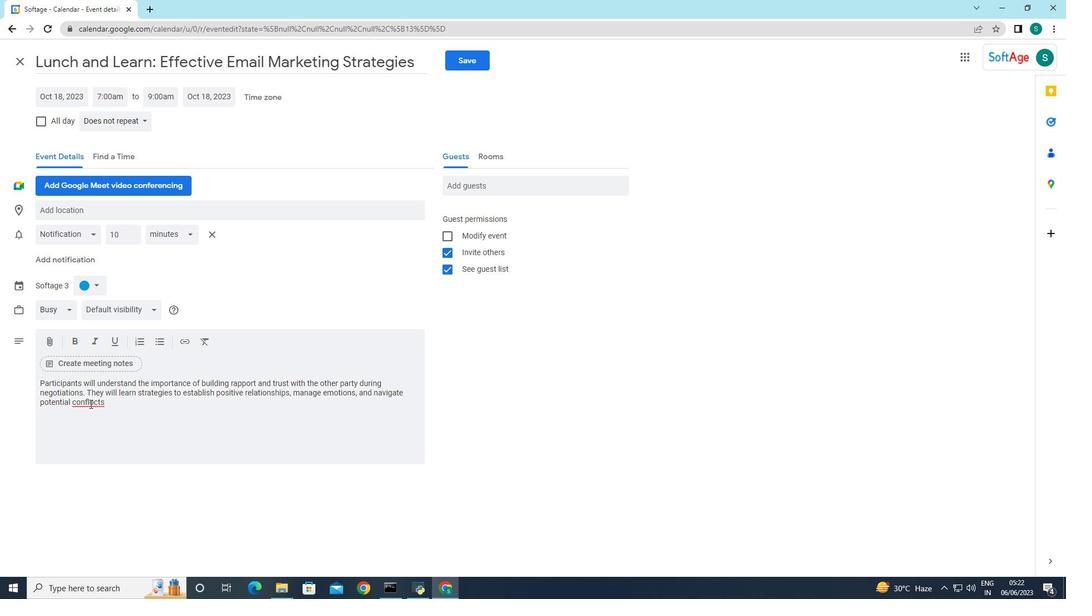 
Action: Mouse pressed right at (89, 404)
Screenshot: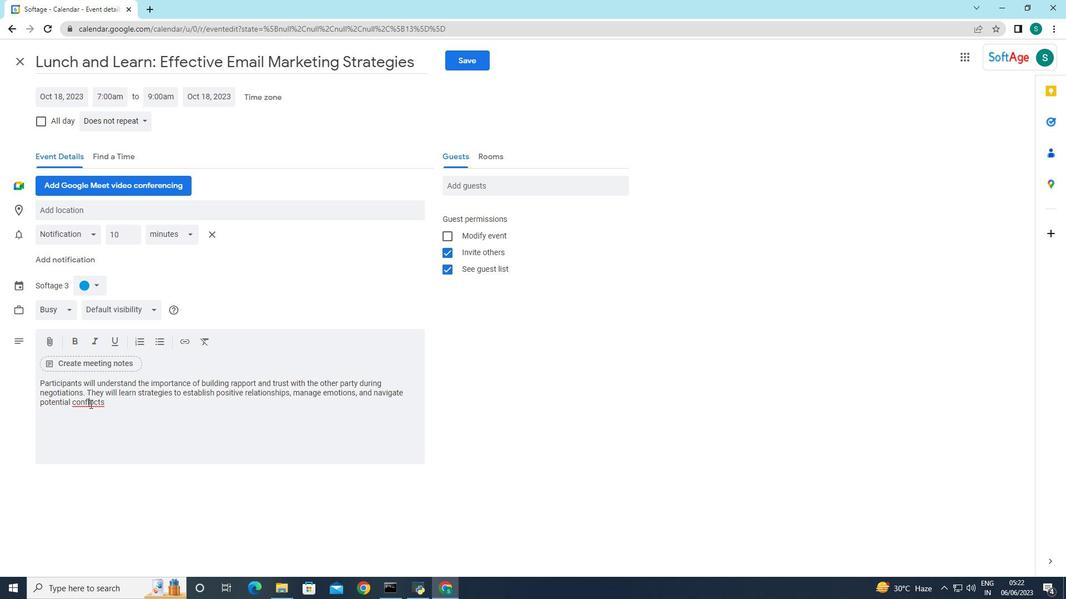 
Action: Mouse moved to (109, 249)
Screenshot: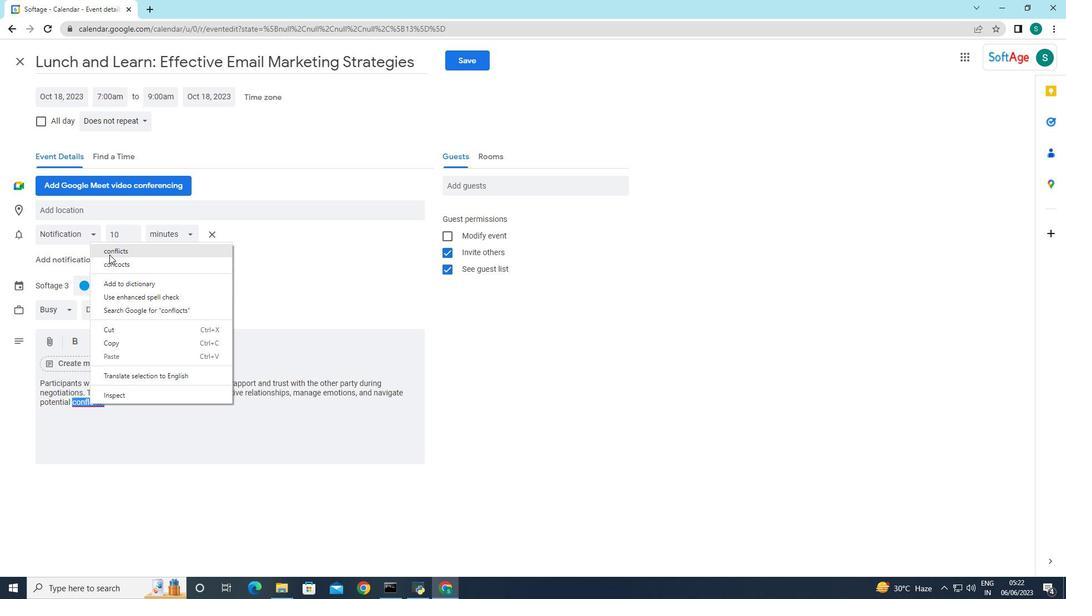
Action: Mouse pressed left at (109, 249)
Screenshot: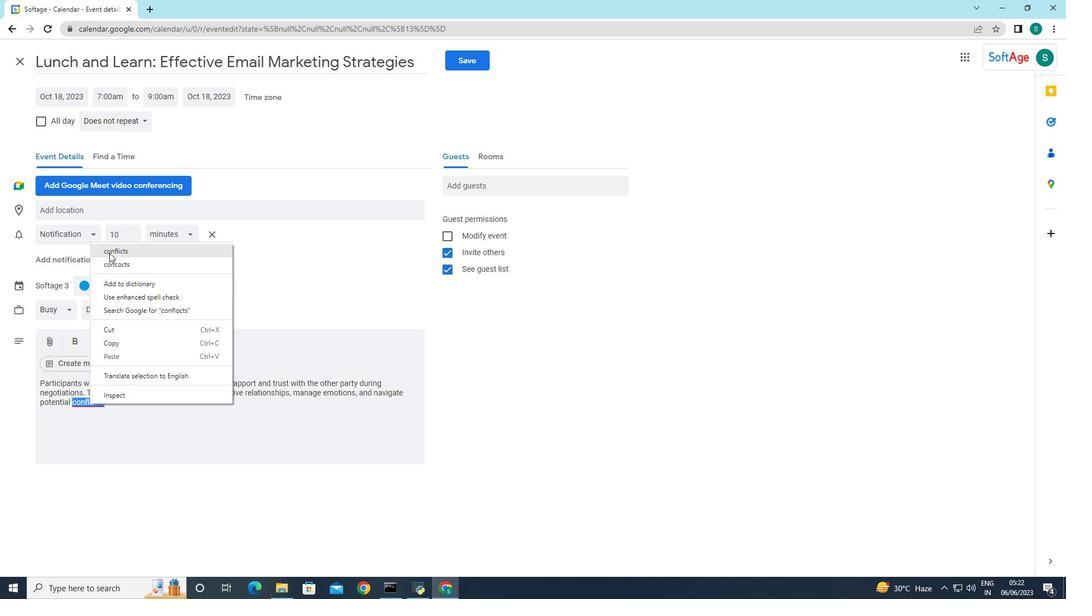 
Action: Mouse moved to (108, 403)
Screenshot: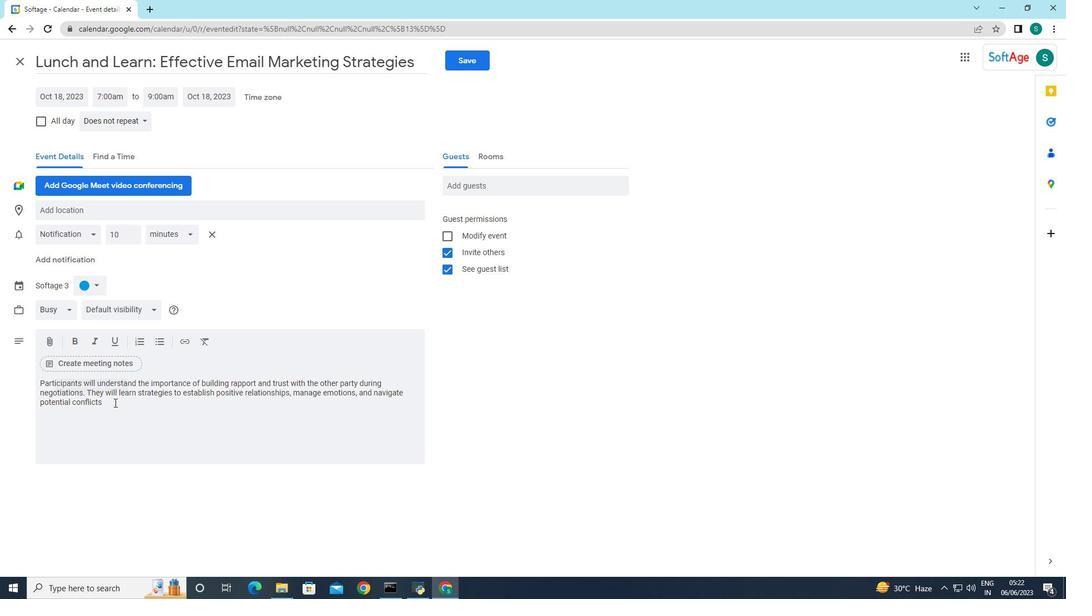 
Action: Key pressed <Key.space>CONSTRUCTIVELY.
Screenshot: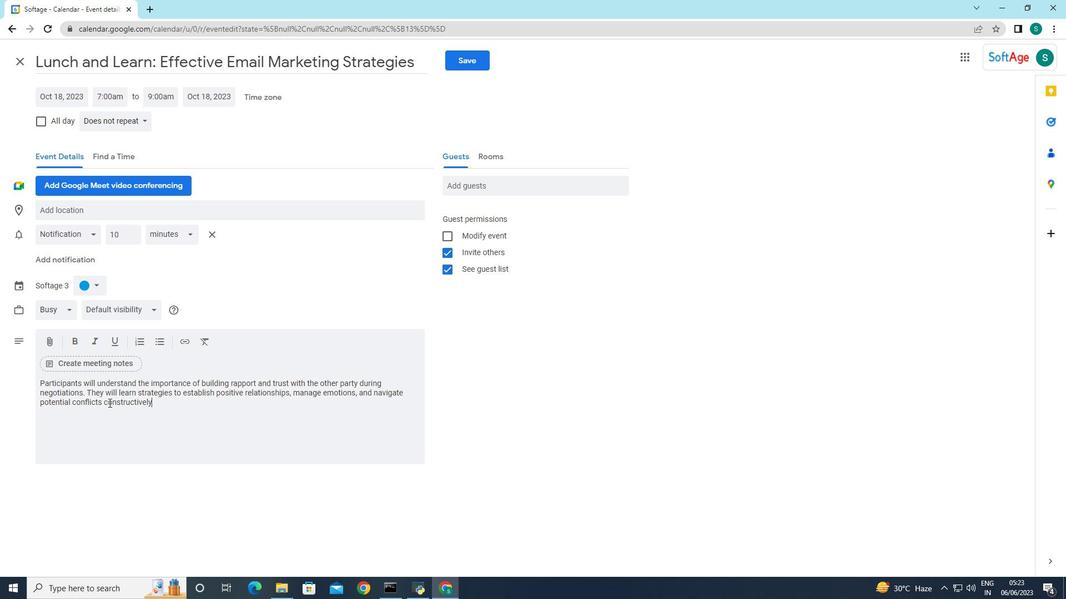 
Action: Mouse moved to (186, 423)
Screenshot: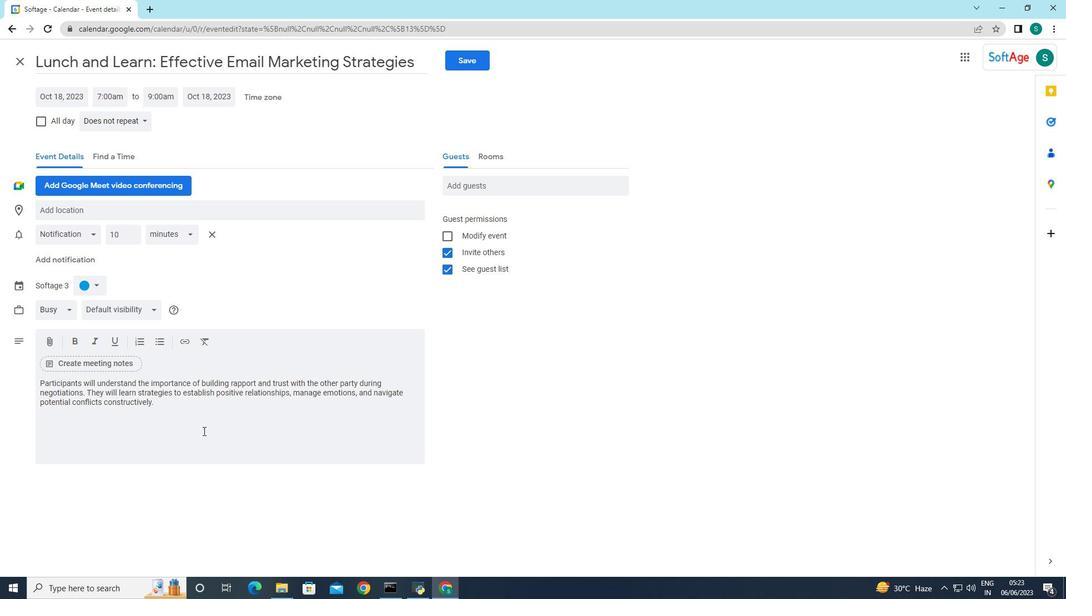 
Action: Mouse pressed left at (186, 423)
Screenshot: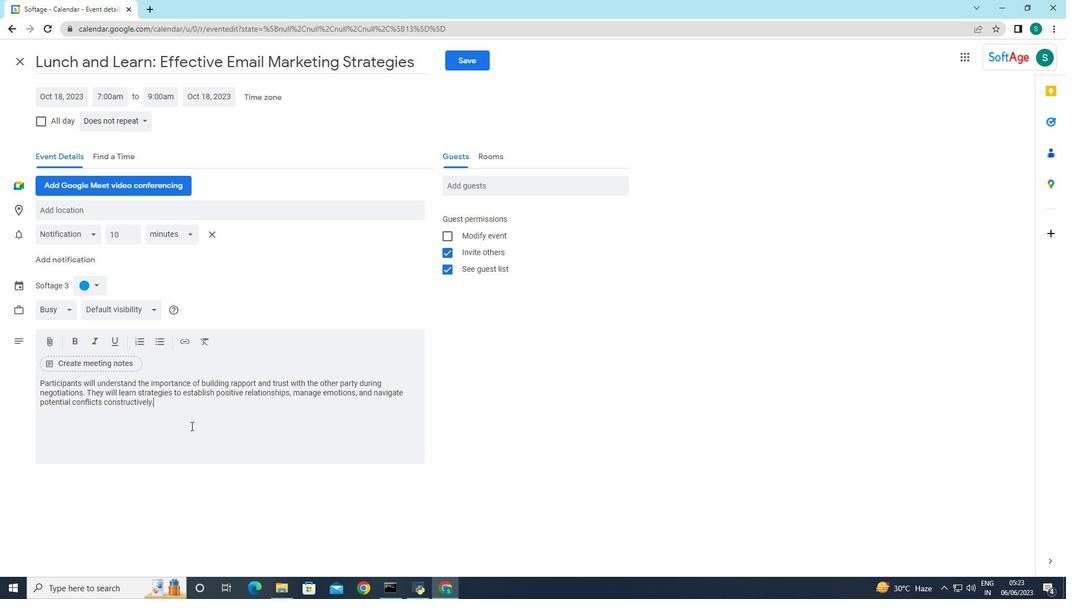 
Action: Mouse moved to (89, 286)
Screenshot: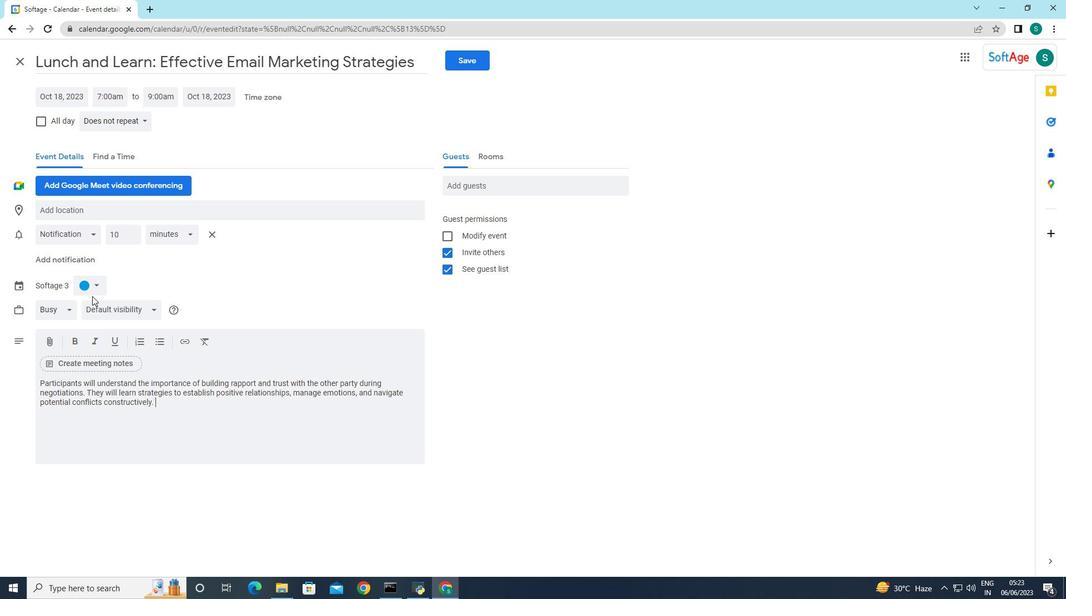 
Action: Mouse pressed left at (89, 286)
Screenshot: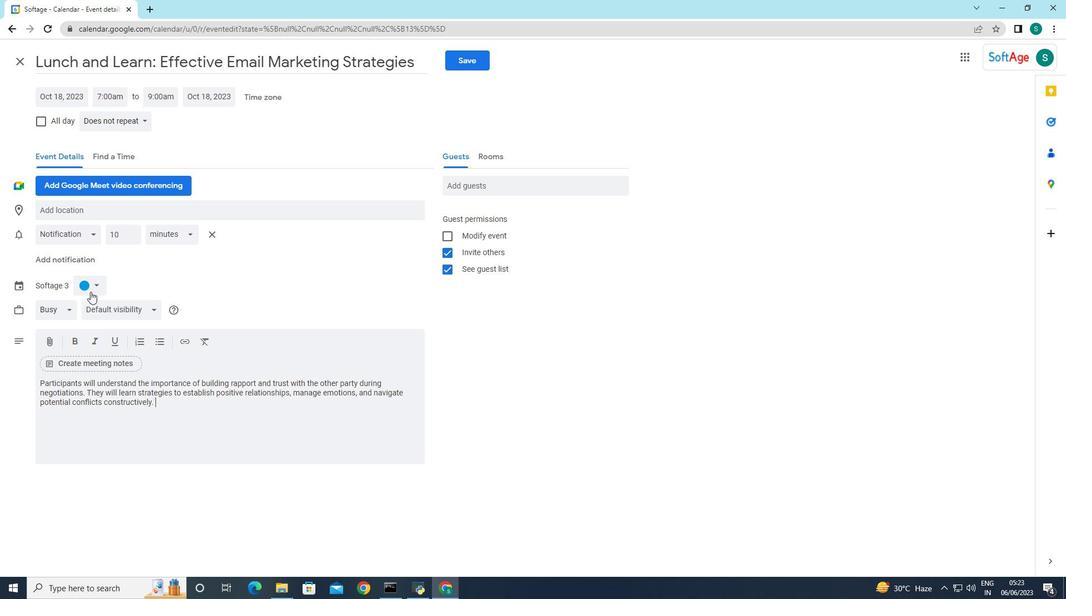 
Action: Mouse moved to (83, 340)
Screenshot: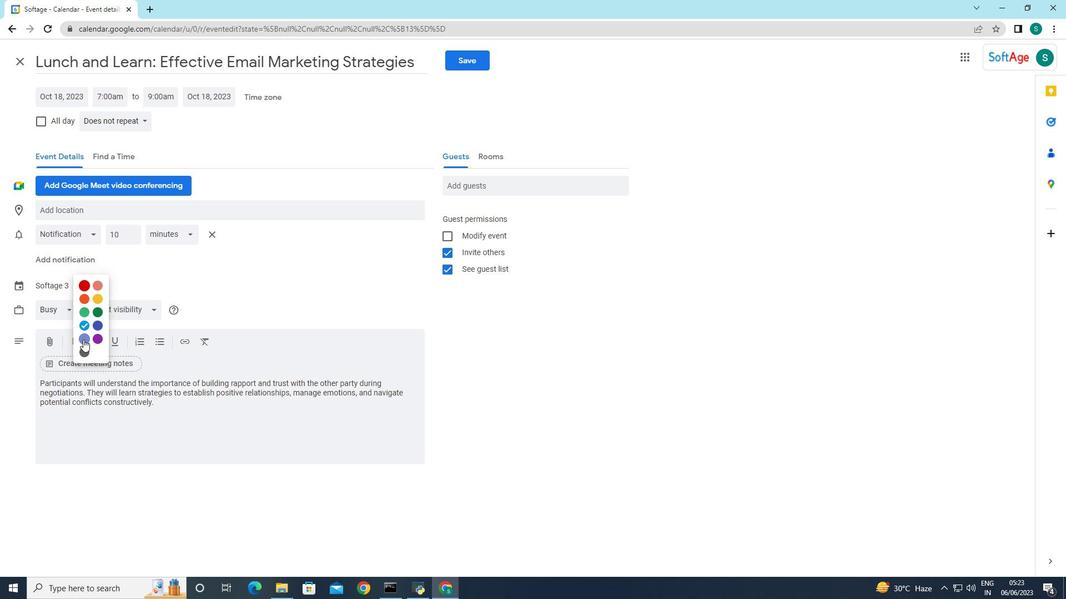 
Action: Mouse pressed left at (83, 340)
Screenshot: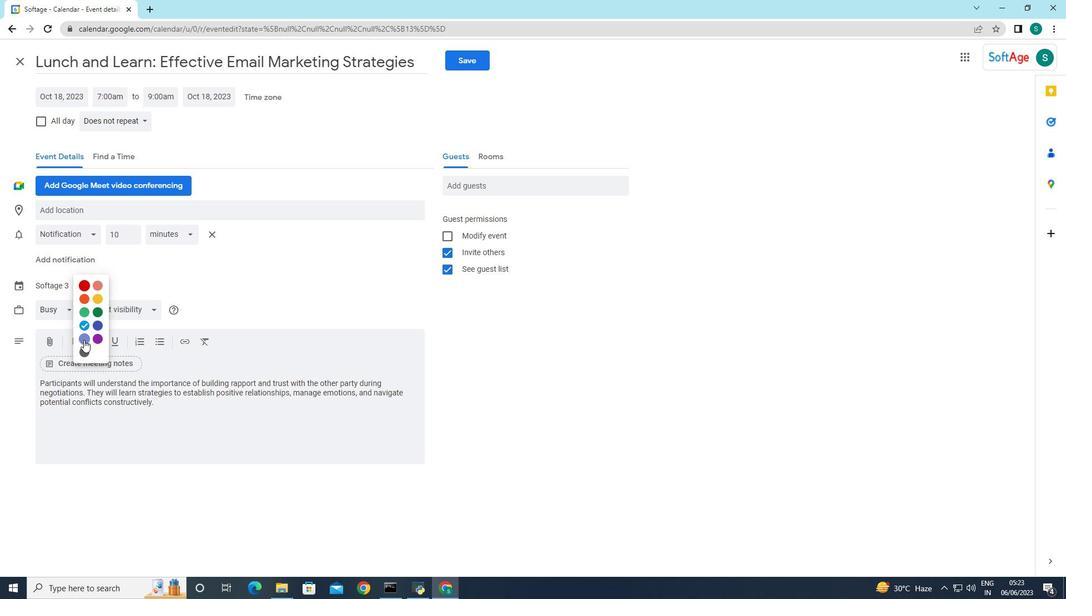 
Action: Mouse moved to (96, 289)
Screenshot: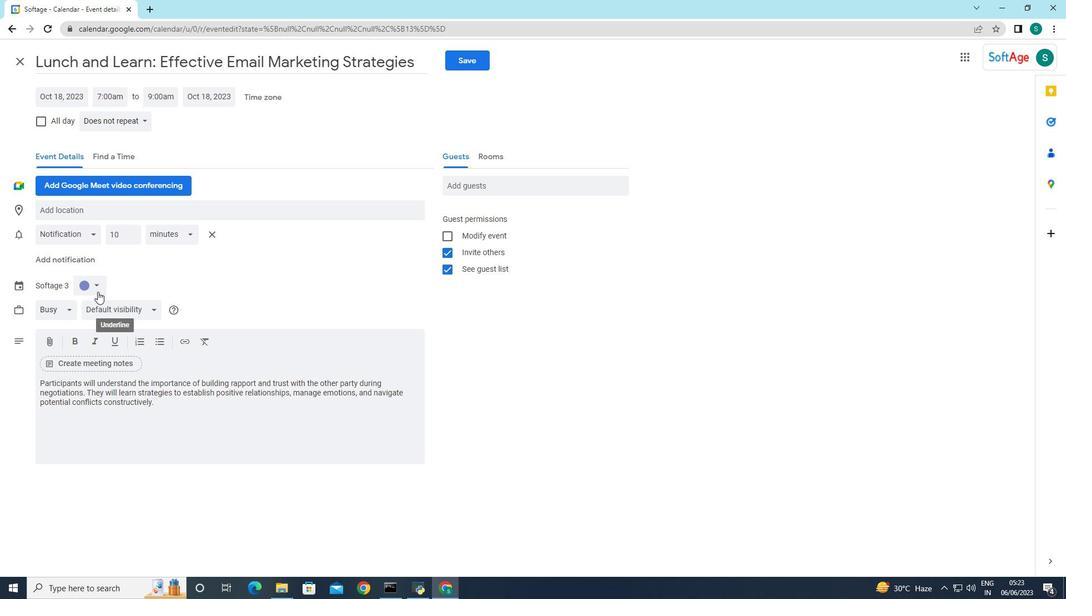 
Action: Mouse pressed left at (96, 289)
Screenshot: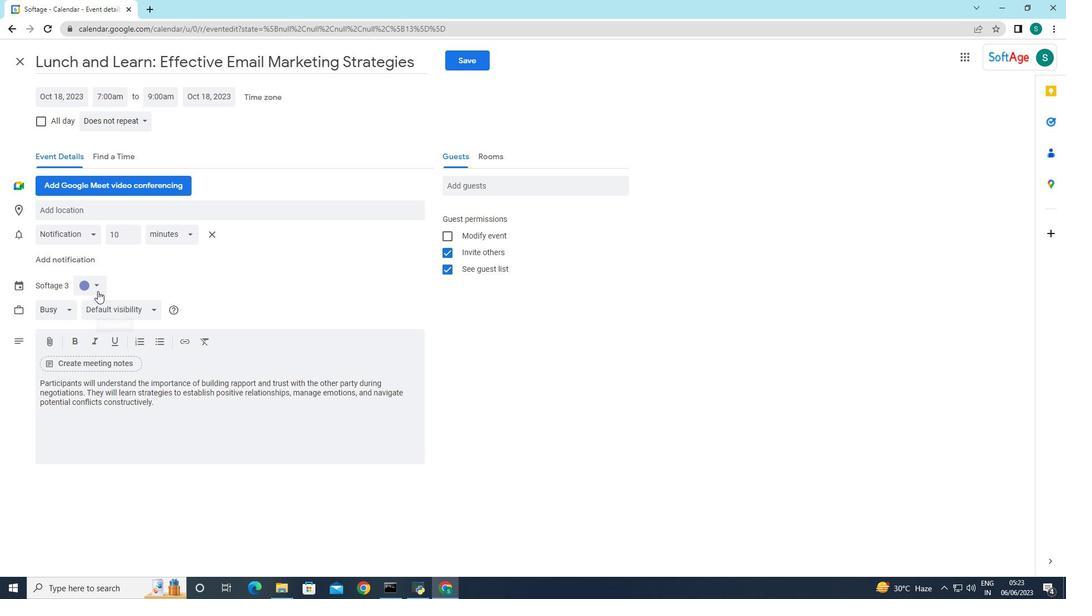 
Action: Mouse moved to (125, 212)
Screenshot: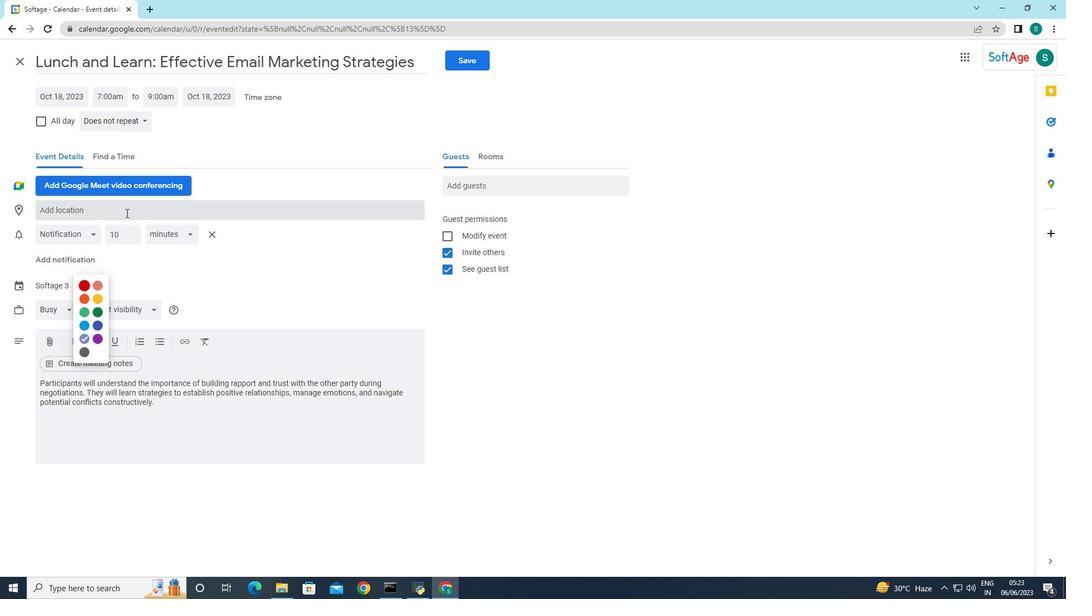 
Action: Mouse pressed left at (125, 212)
Screenshot: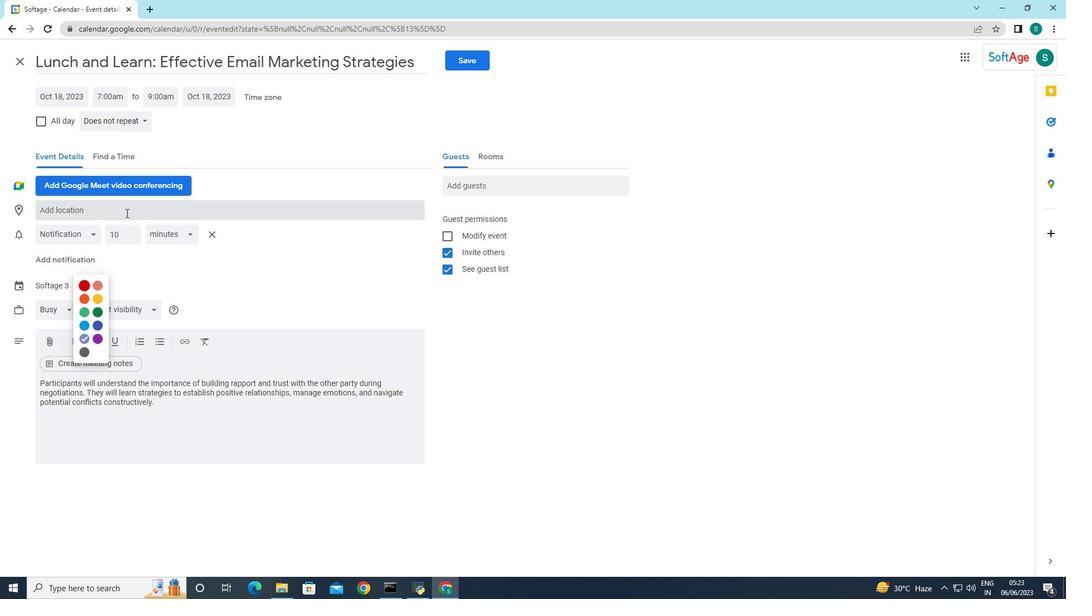 
Action: Key pressed <Key.caps_lock>l<Key.caps_lock>ONDON,<Key.space><Key.caps_lock>uk,<Key.space>
Screenshot: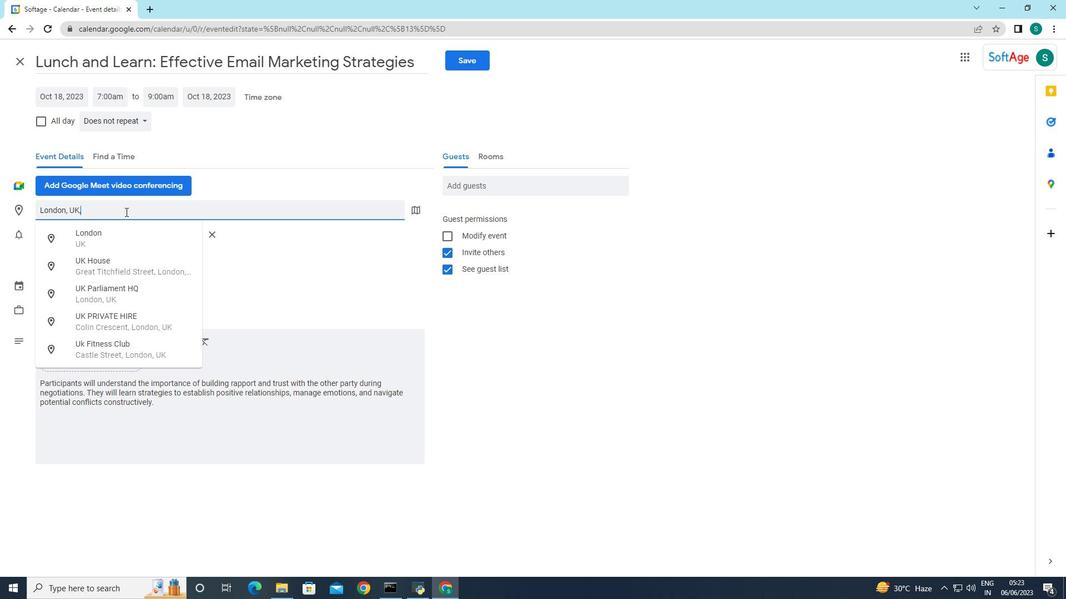 
Action: Mouse moved to (365, 303)
Screenshot: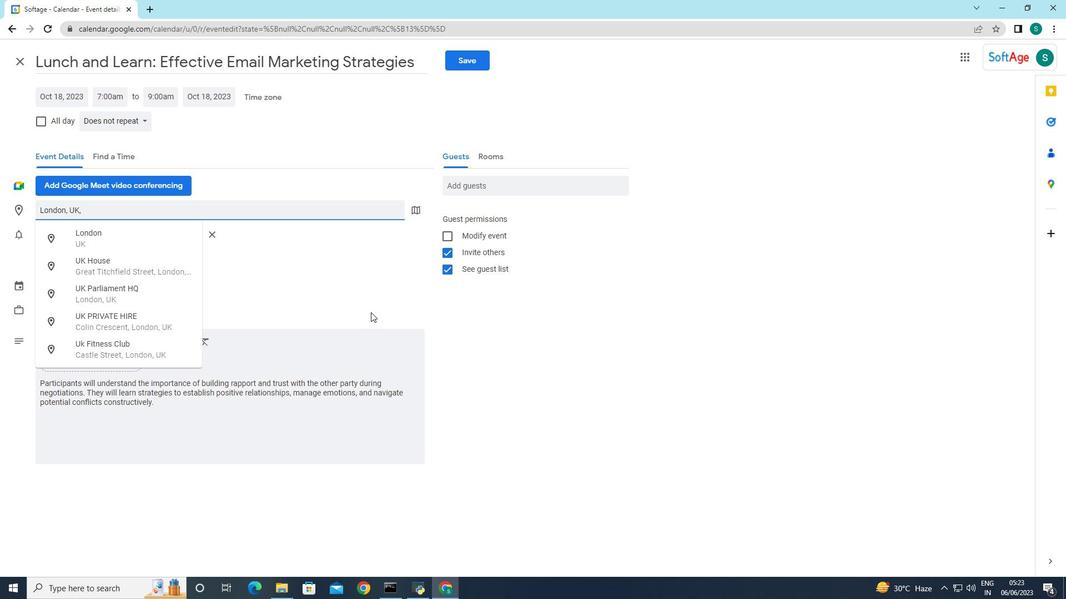 
Action: Mouse pressed left at (365, 303)
Screenshot: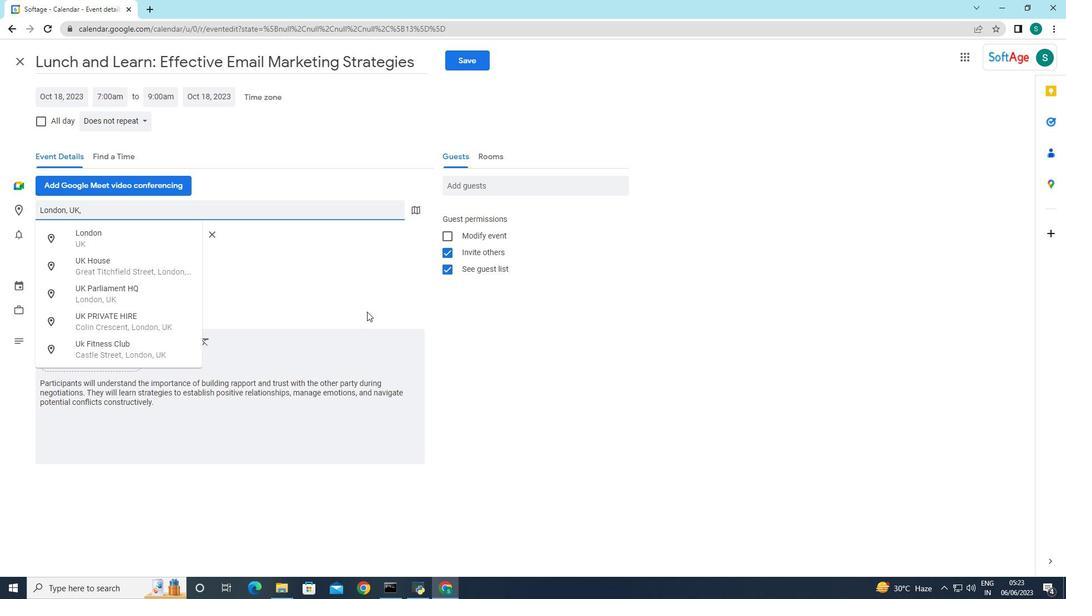 
Action: Mouse moved to (474, 185)
Screenshot: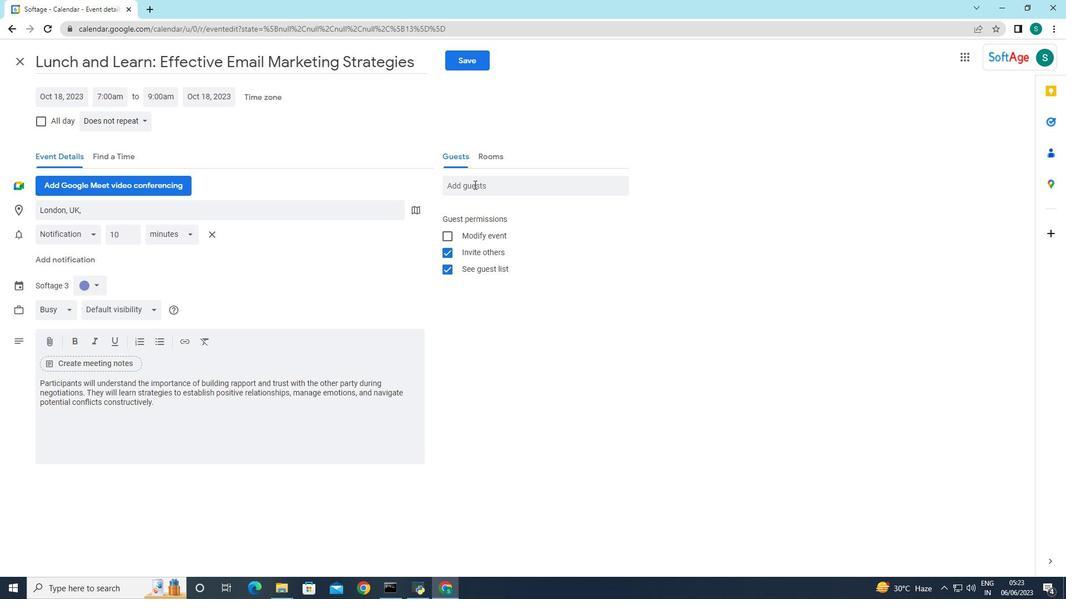 
Action: Mouse pressed left at (474, 185)
Screenshot: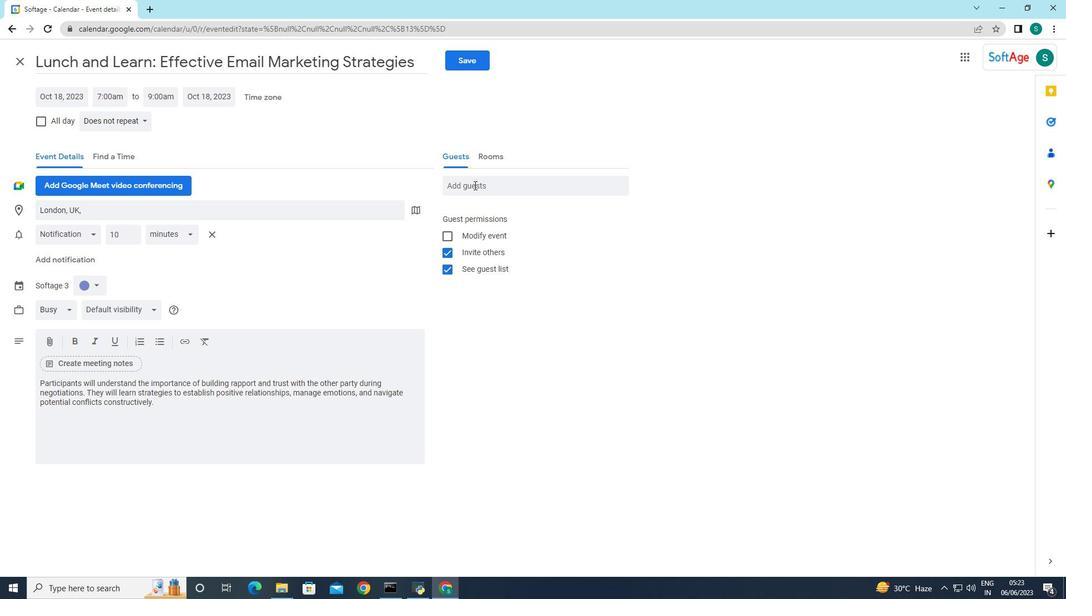 
Action: Key pressed softage.4
Screenshot: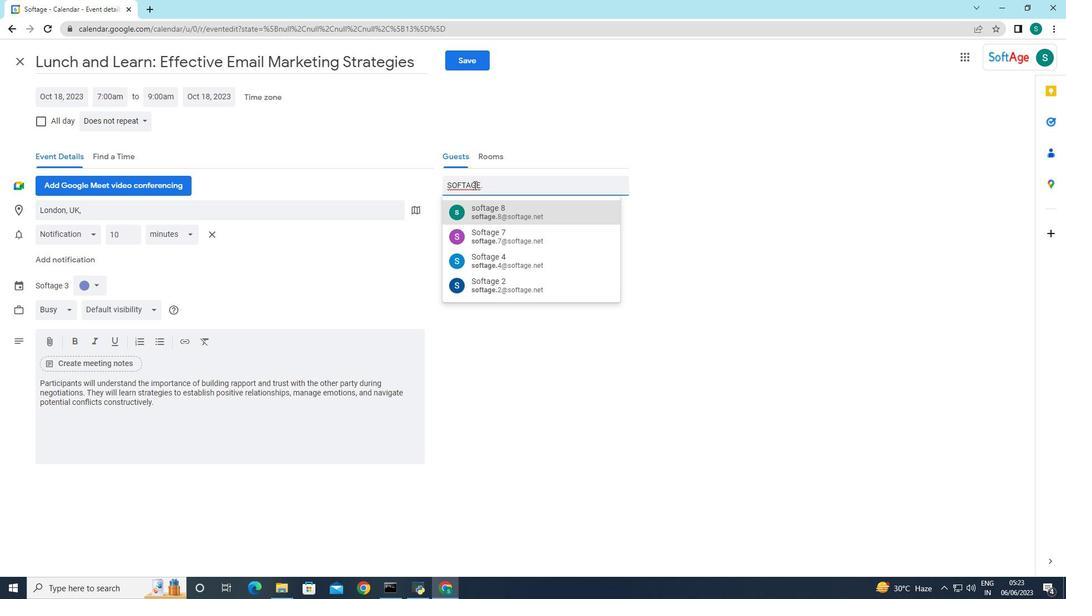 
Action: Mouse moved to (487, 208)
Screenshot: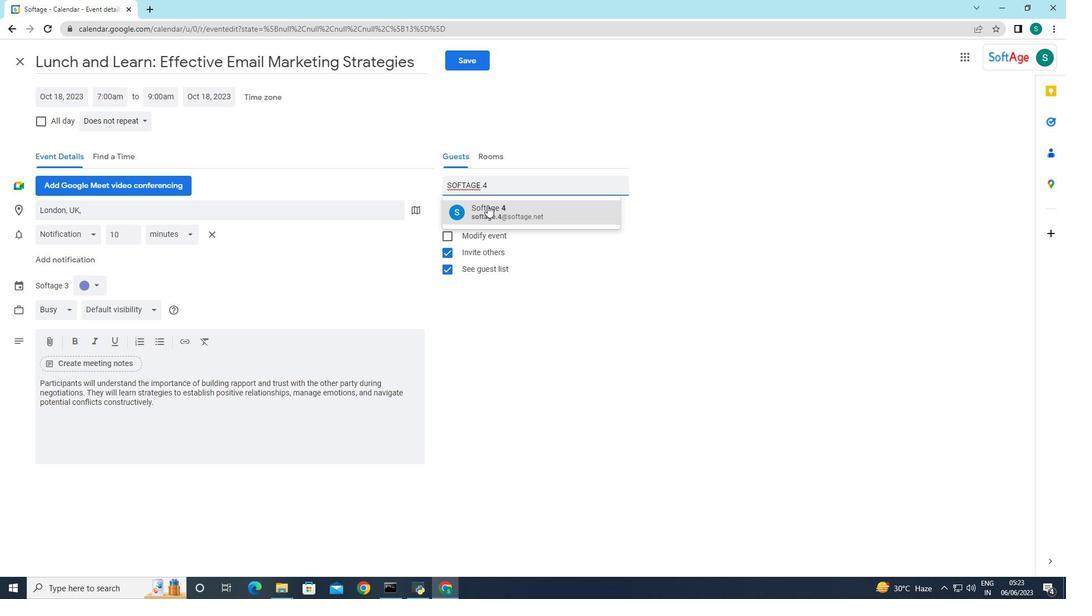 
Action: Mouse pressed left at (487, 208)
Screenshot: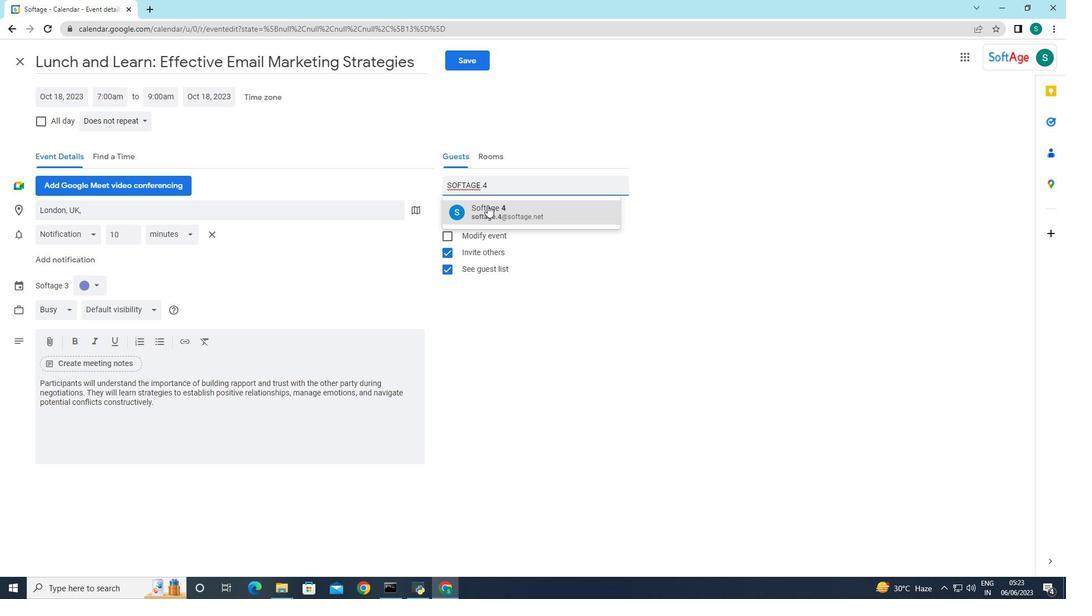 
Action: Mouse moved to (495, 187)
Screenshot: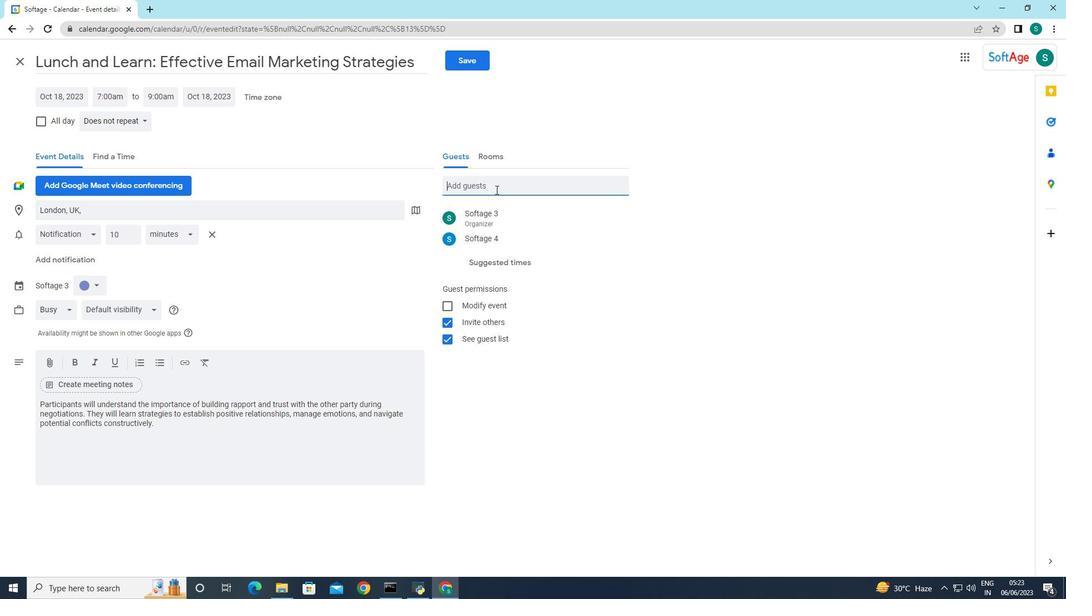 
Action: Key pressed softage.
Screenshot: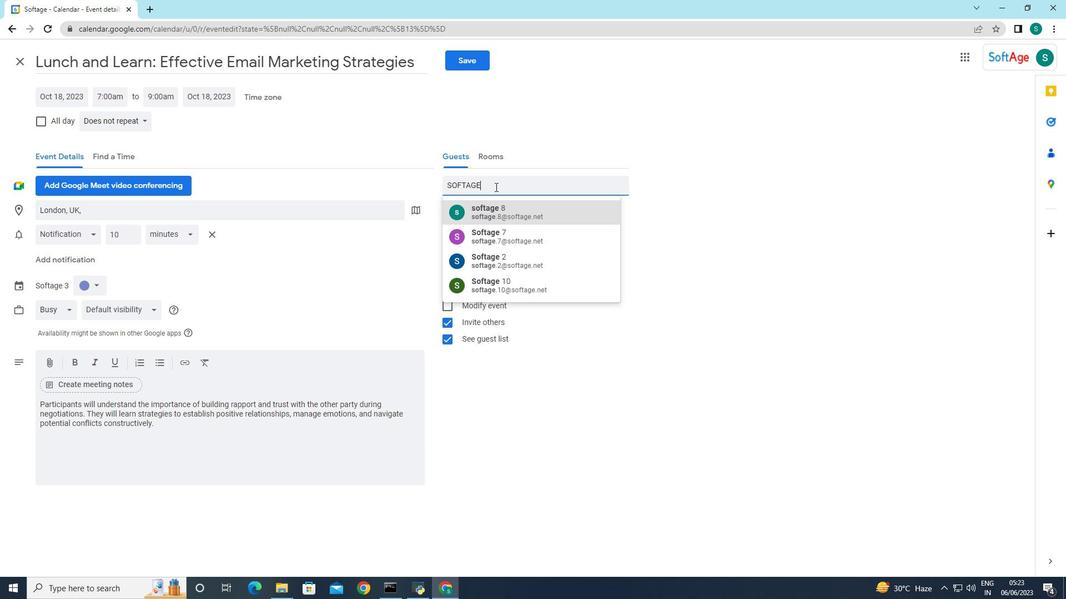 
Action: Mouse moved to (521, 279)
Screenshot: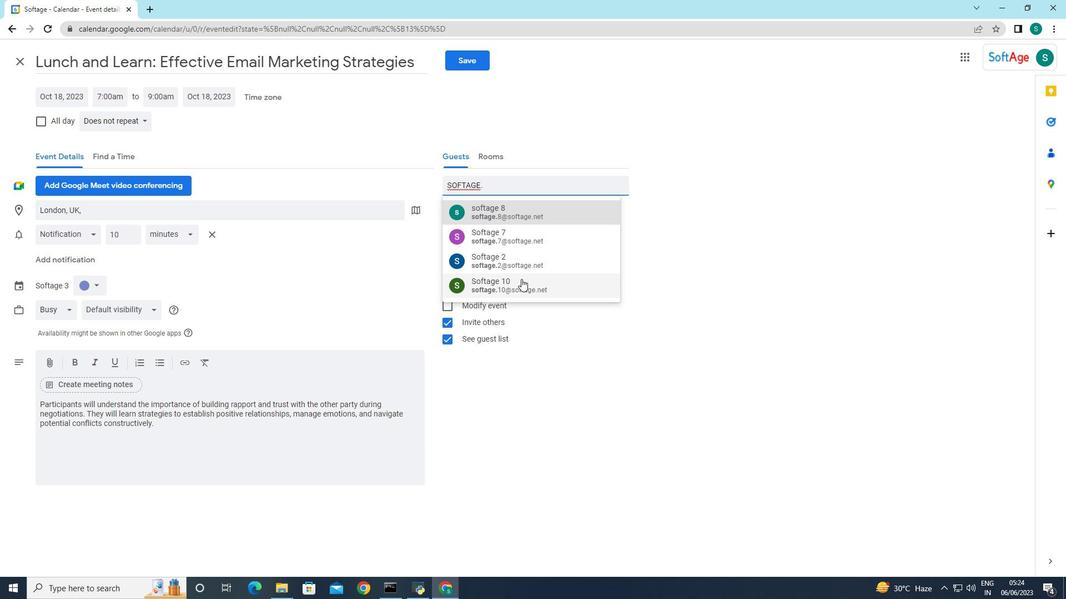 
Action: Key pressed 5
Screenshot: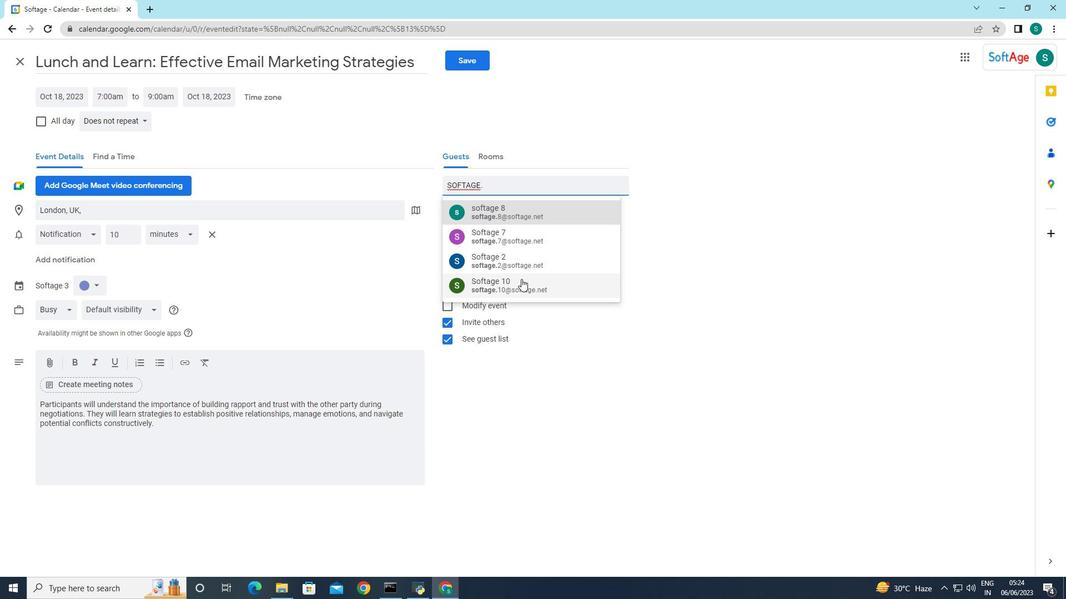 
Action: Mouse moved to (497, 221)
Screenshot: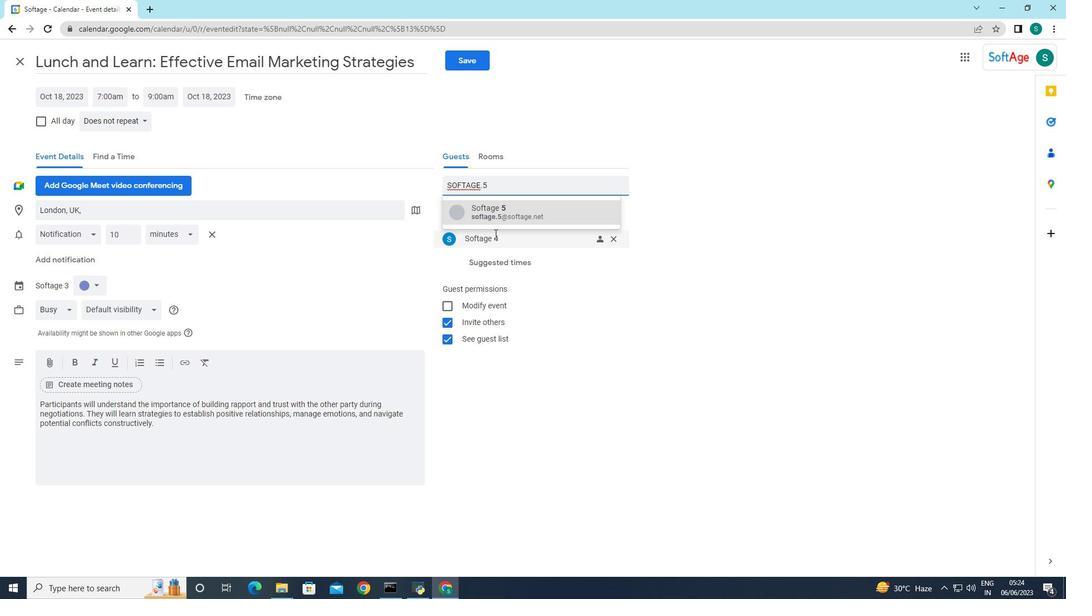
Action: Mouse pressed left at (497, 221)
Screenshot: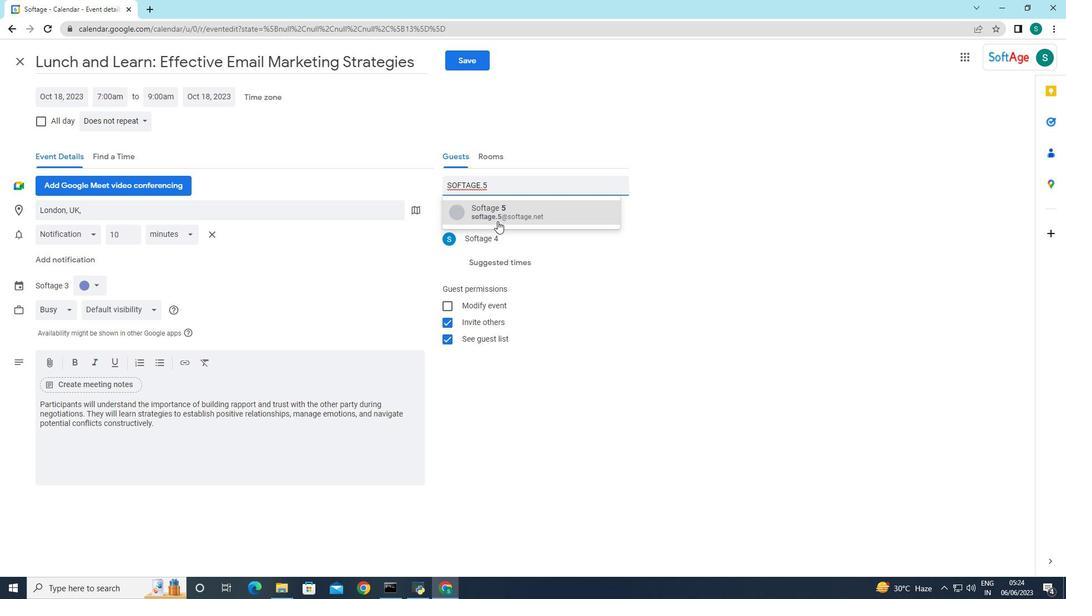 
Action: Mouse moved to (615, 217)
Screenshot: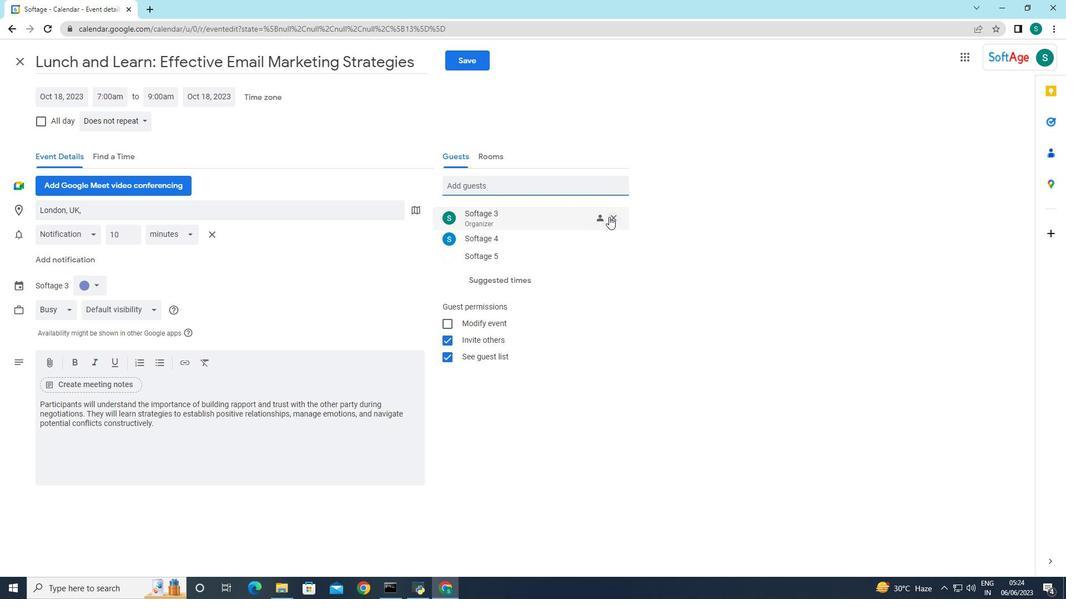 
Action: Mouse pressed left at (615, 217)
Screenshot: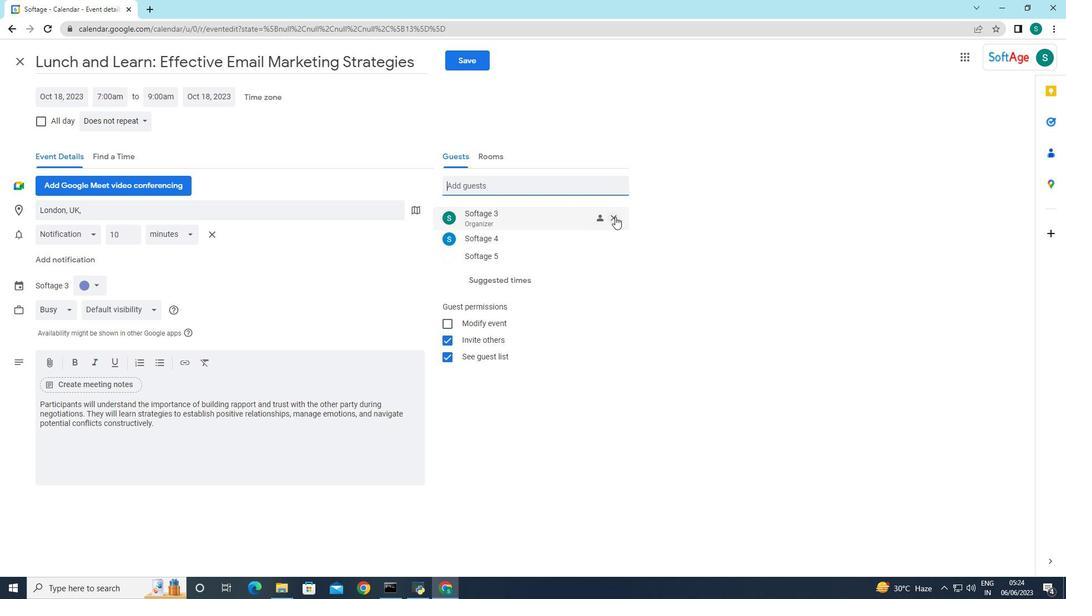 
Action: Mouse moved to (111, 121)
Screenshot: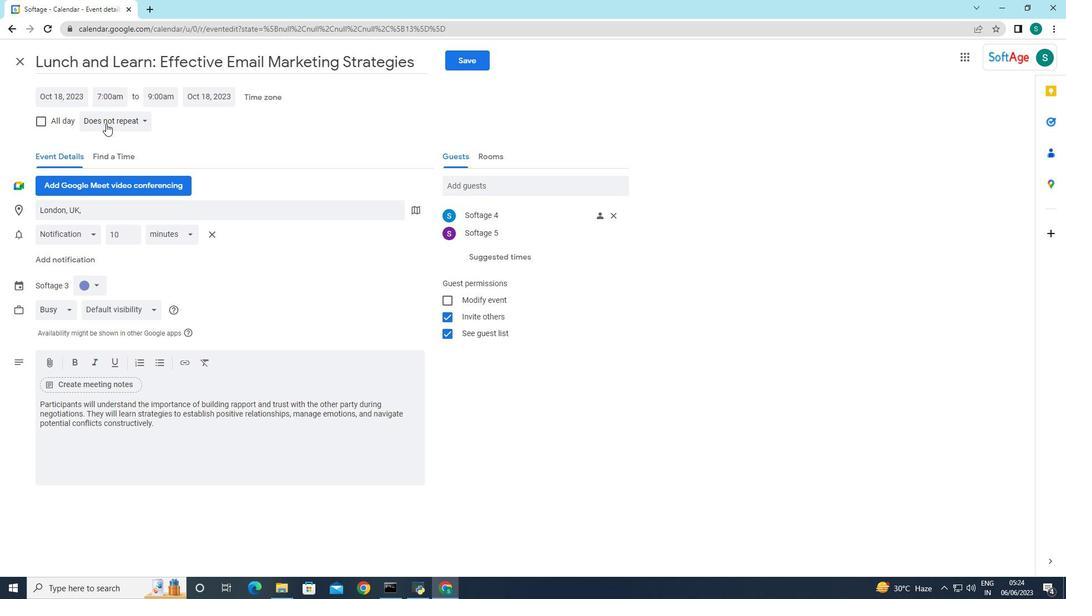 
Action: Mouse pressed left at (111, 121)
Screenshot: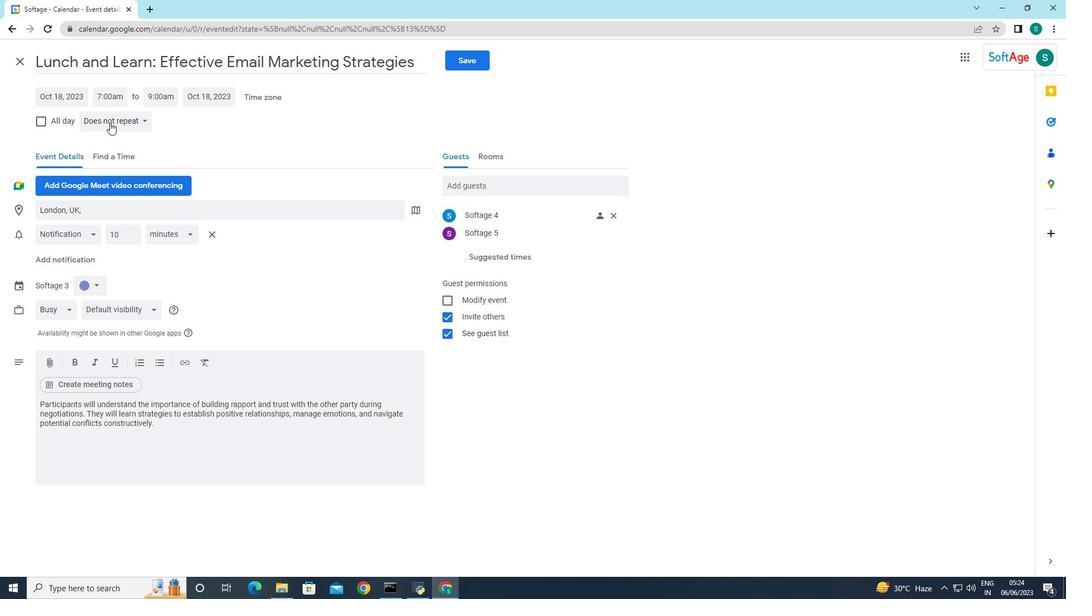 
Action: Mouse moved to (118, 124)
Screenshot: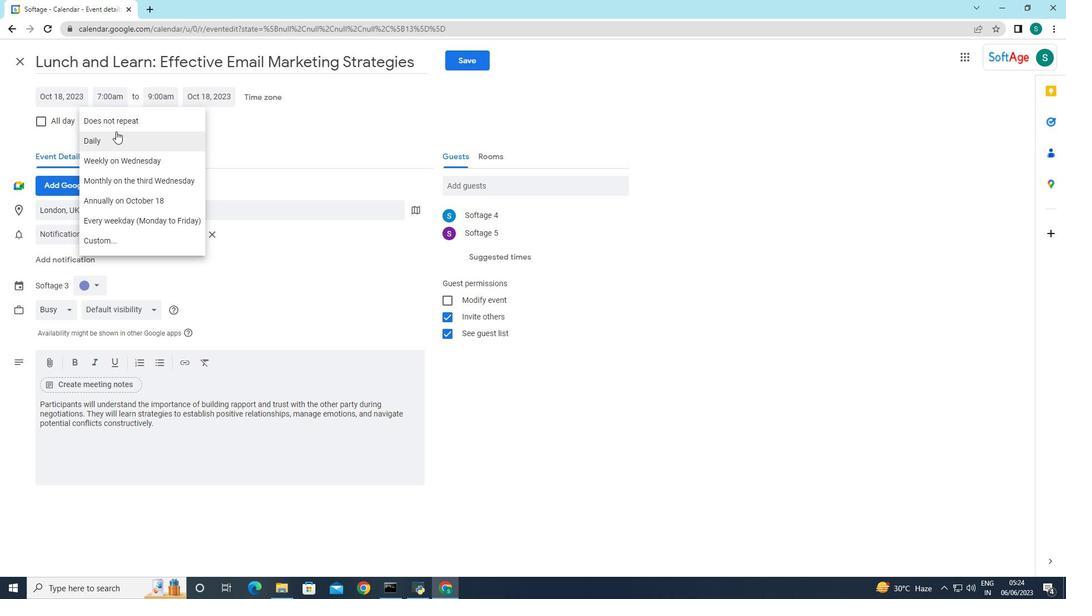 
Action: Mouse pressed left at (118, 124)
Screenshot: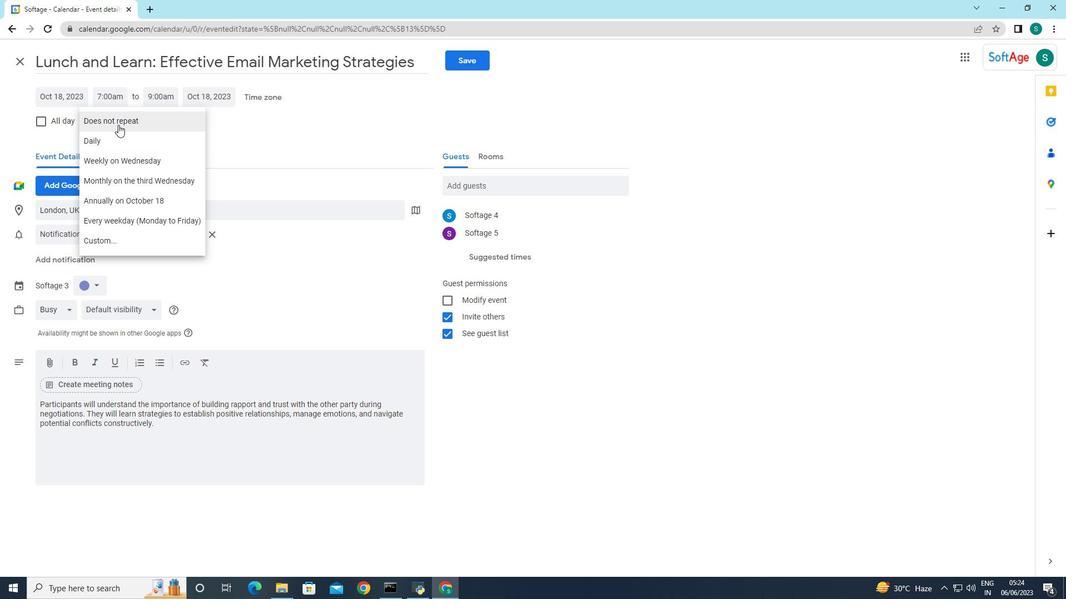 
Action: Mouse moved to (476, 409)
Screenshot: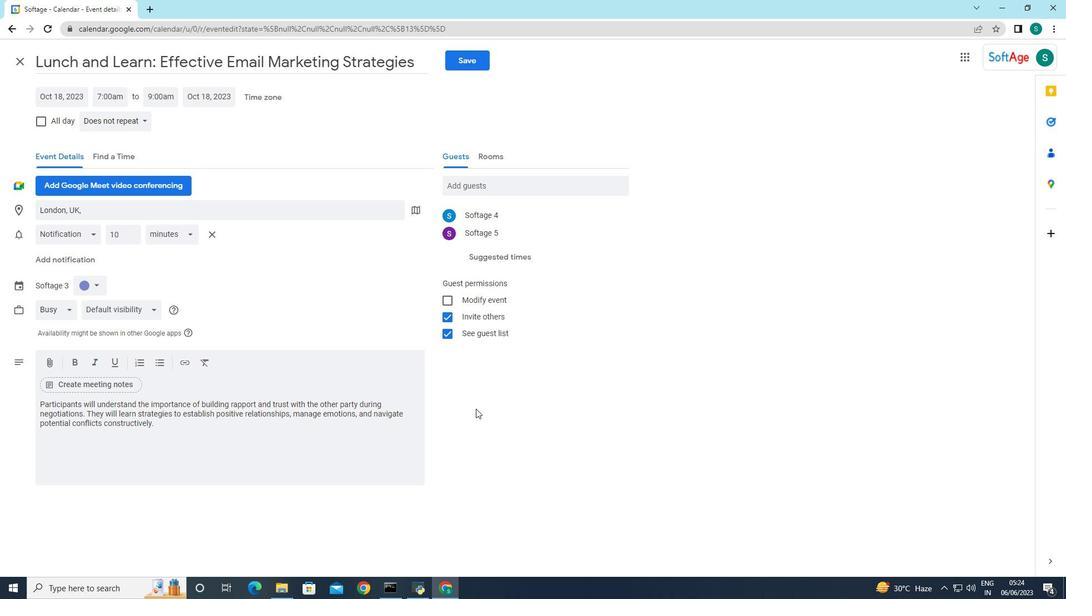 
Action: Mouse pressed left at (476, 409)
Screenshot: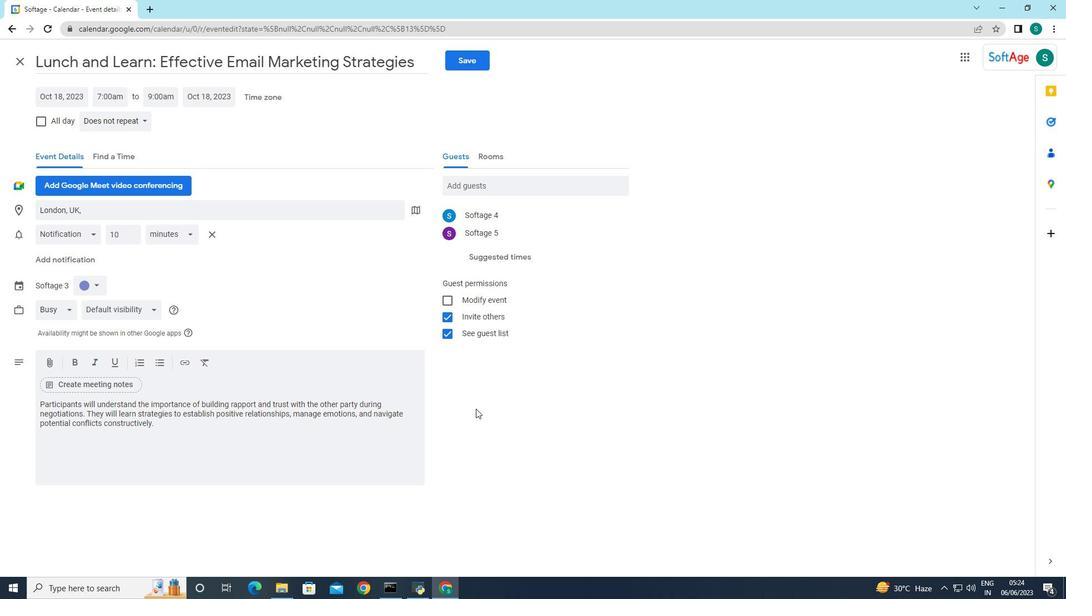 
Action: Mouse moved to (462, 62)
Screenshot: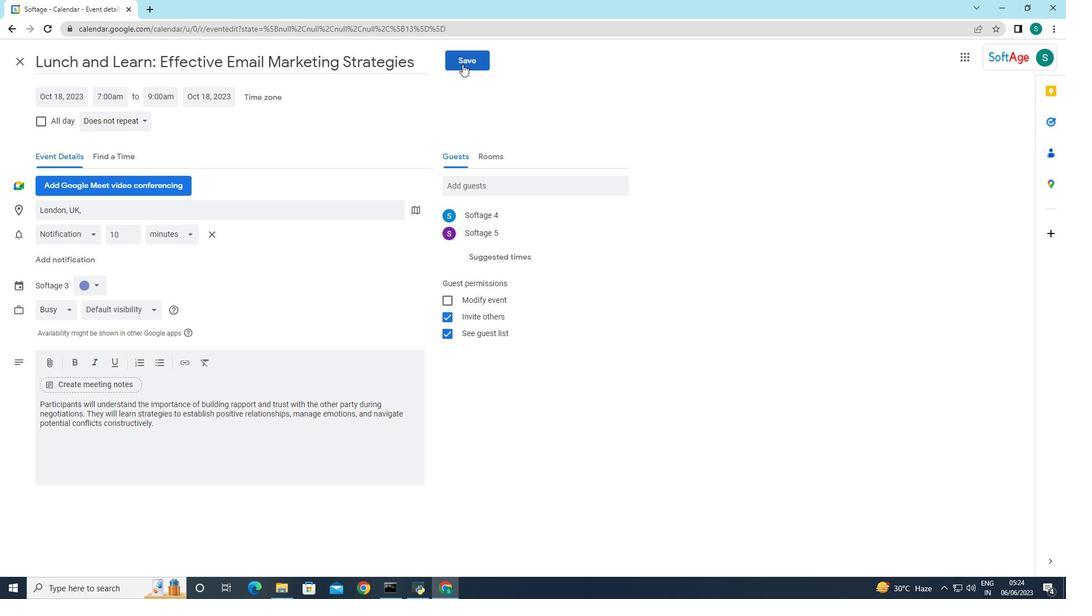 
Action: Mouse pressed left at (462, 62)
Screenshot: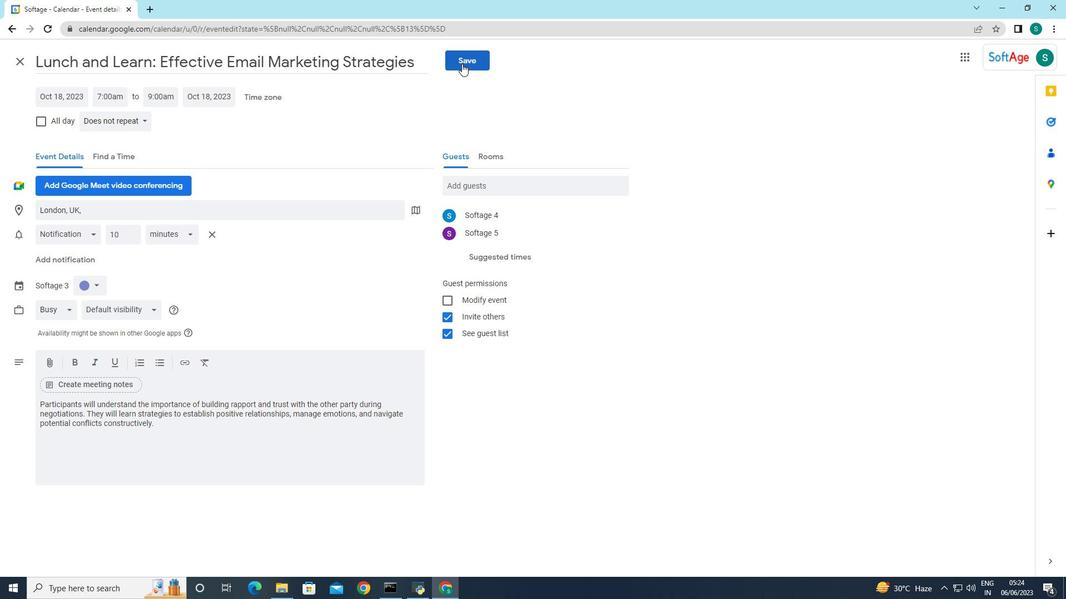 
Action: Mouse moved to (634, 334)
Screenshot: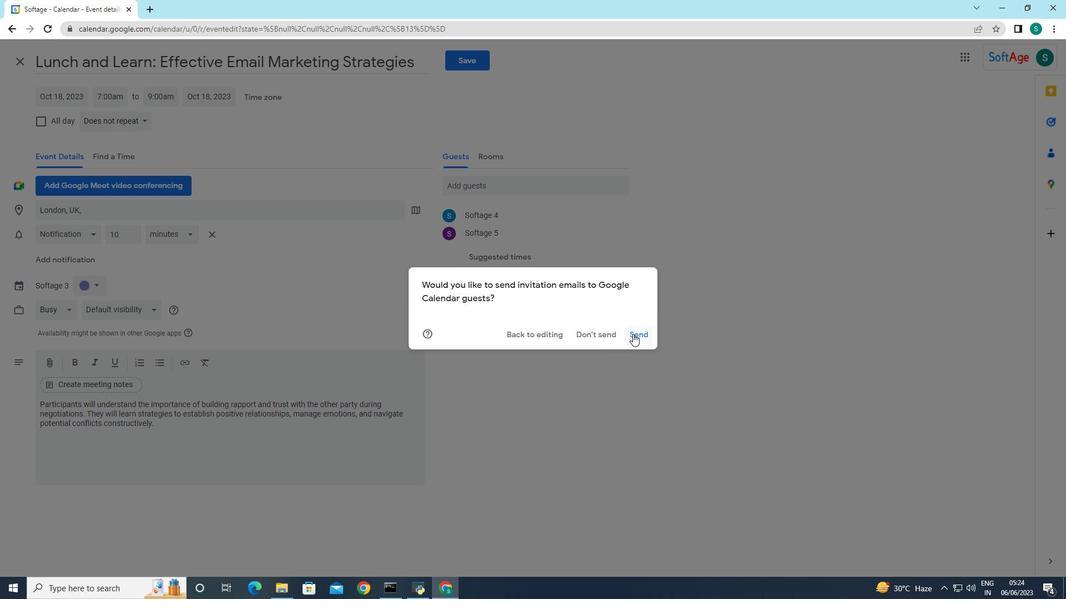 
Action: Mouse pressed left at (634, 334)
Screenshot: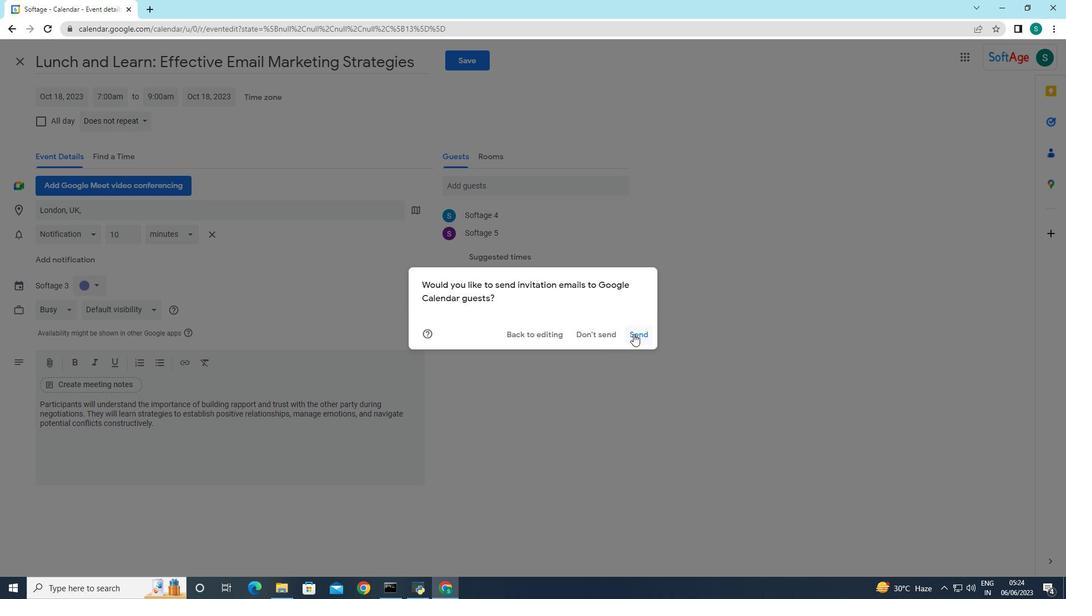
Action: Mouse moved to (631, 334)
Screenshot: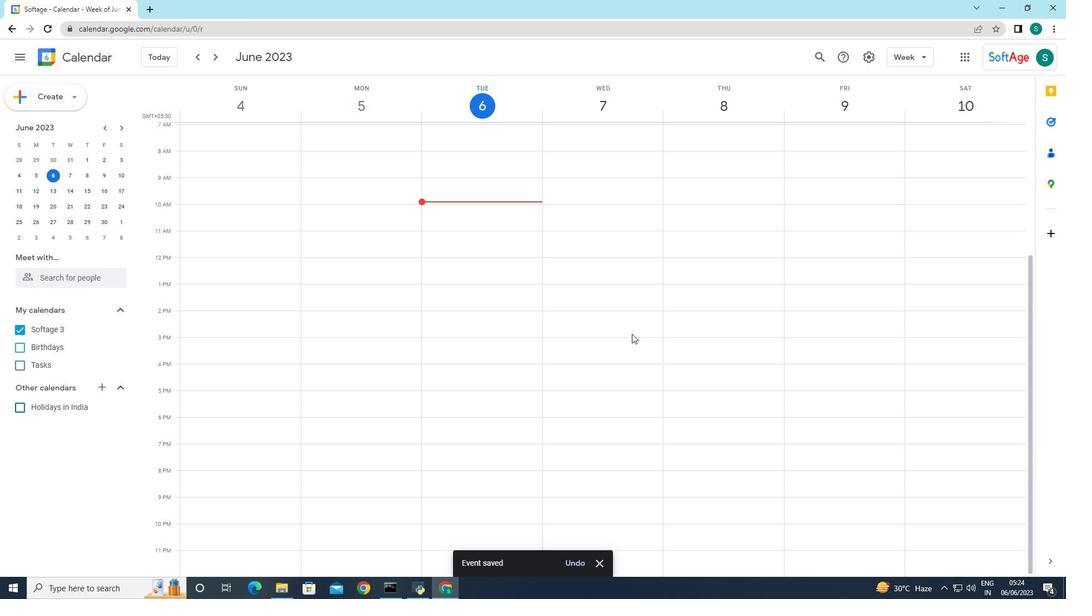 
